 Task: Look for space in Netanya, Israel from 1st July, 2023 to 3rd July, 2023 for 1 adult in price range Rs.5000 to Rs.15000. Place can be private room with 1  bedroom having 1 bed and 1 bathroom. Property type can be house, flat, guest house, hotel. Amenities needed are: wifi, washing machine. Booking option can be shelf check-in. Required host language is English.
Action: Mouse moved to (448, 60)
Screenshot: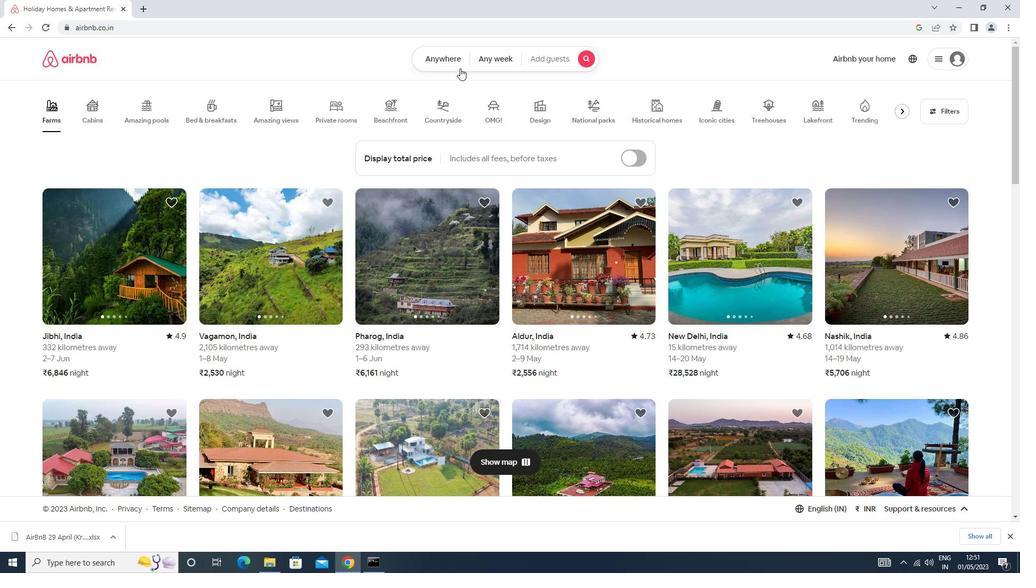 
Action: Mouse pressed left at (448, 60)
Screenshot: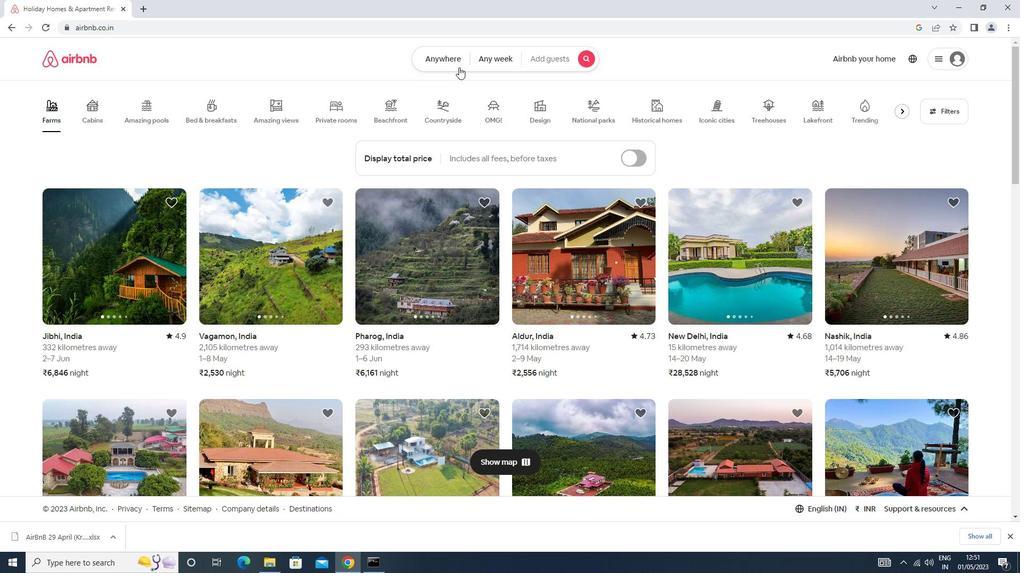 
Action: Mouse moved to (419, 92)
Screenshot: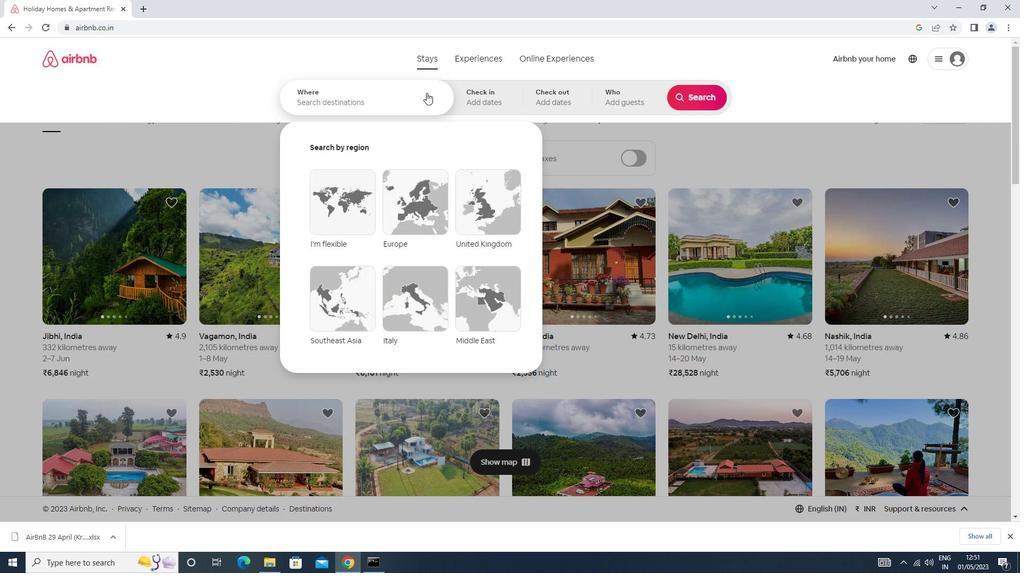 
Action: Mouse pressed left at (419, 92)
Screenshot: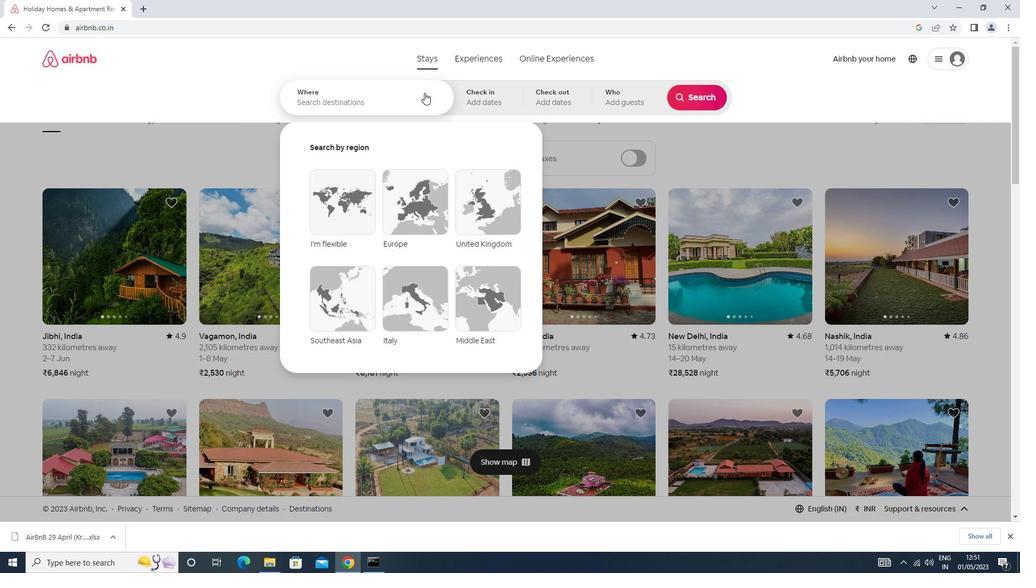 
Action: Key pressed n<Key.caps_lock>etany<Key.down><Key.enter>
Screenshot: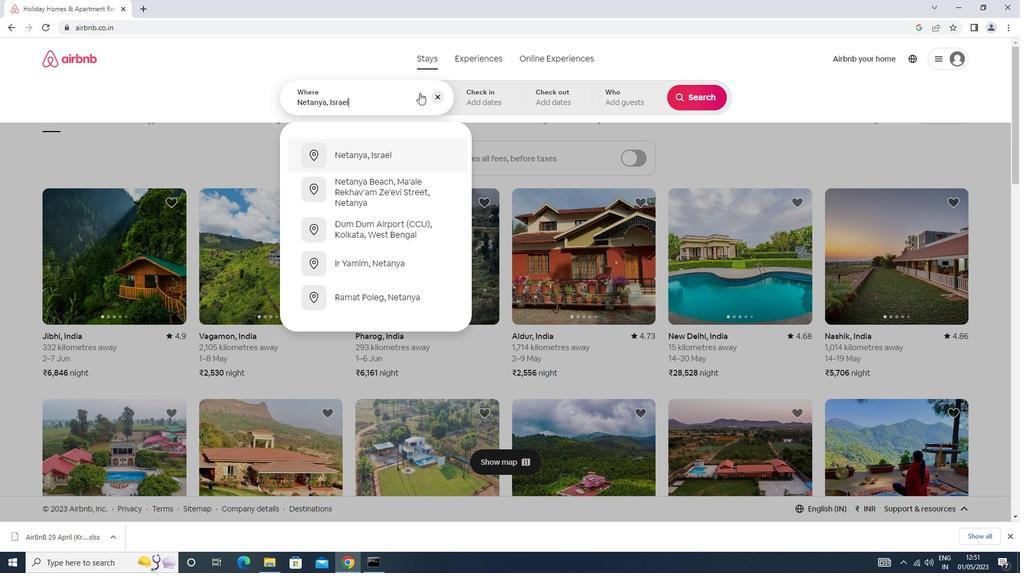 
Action: Mouse scrolled (419, 93) with delta (0, 0)
Screenshot: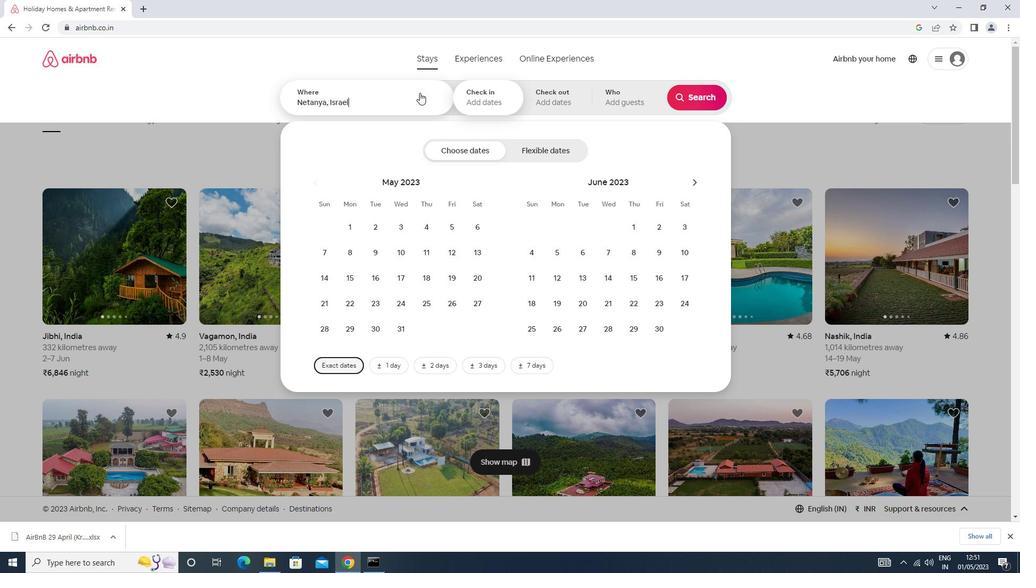 
Action: Mouse moved to (695, 178)
Screenshot: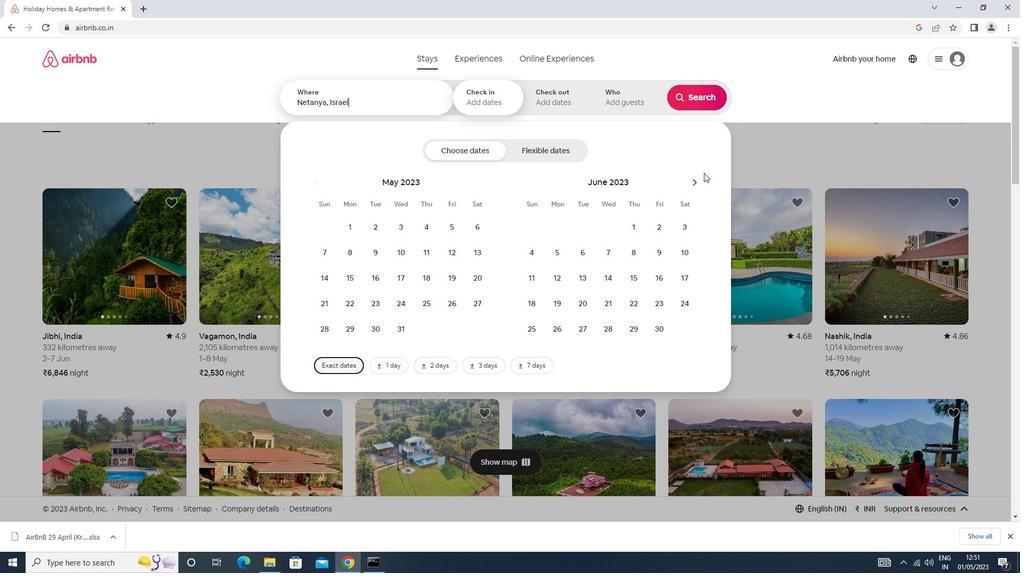 
Action: Mouse pressed left at (695, 178)
Screenshot: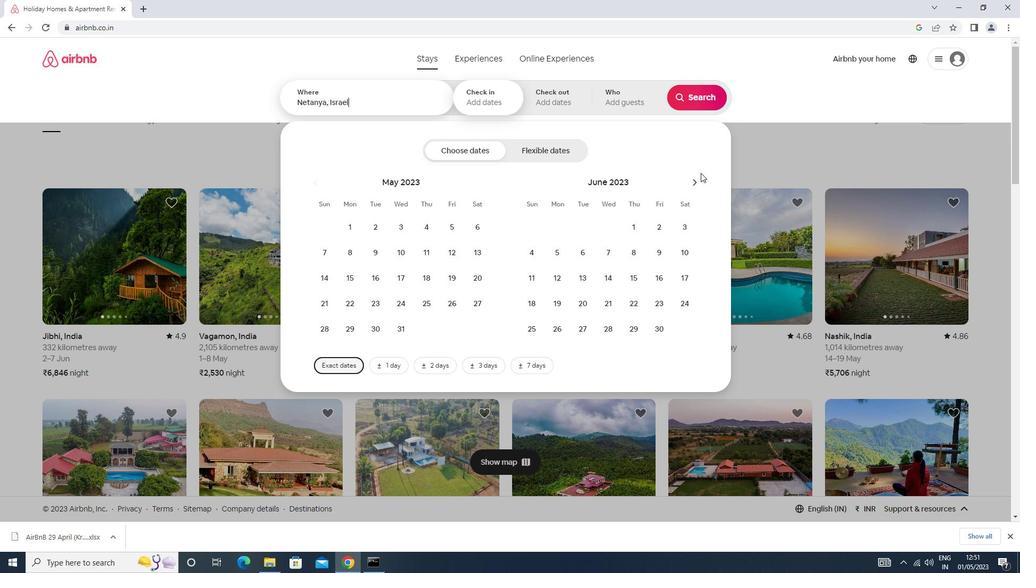 
Action: Mouse moved to (690, 222)
Screenshot: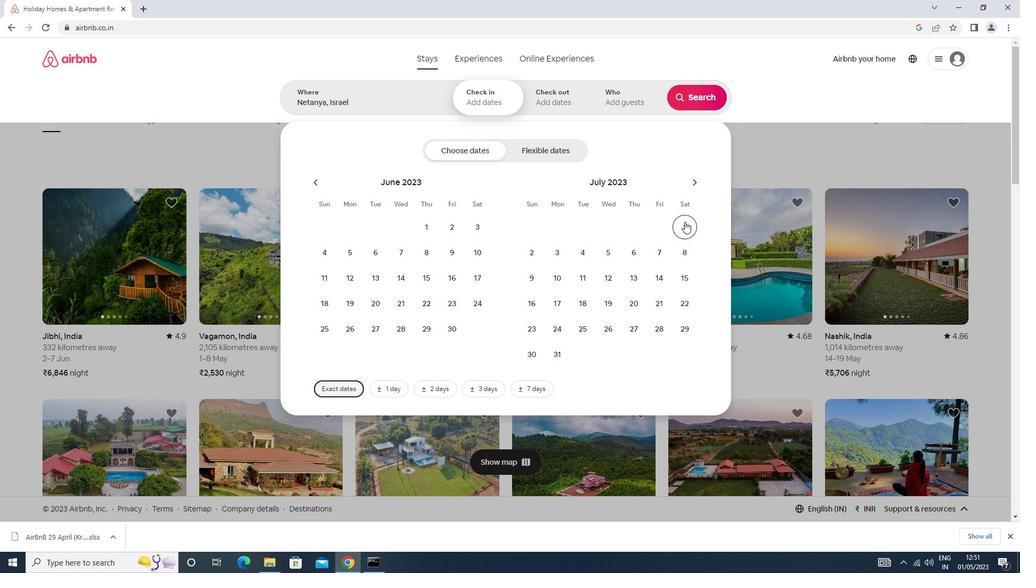
Action: Mouse pressed left at (690, 222)
Screenshot: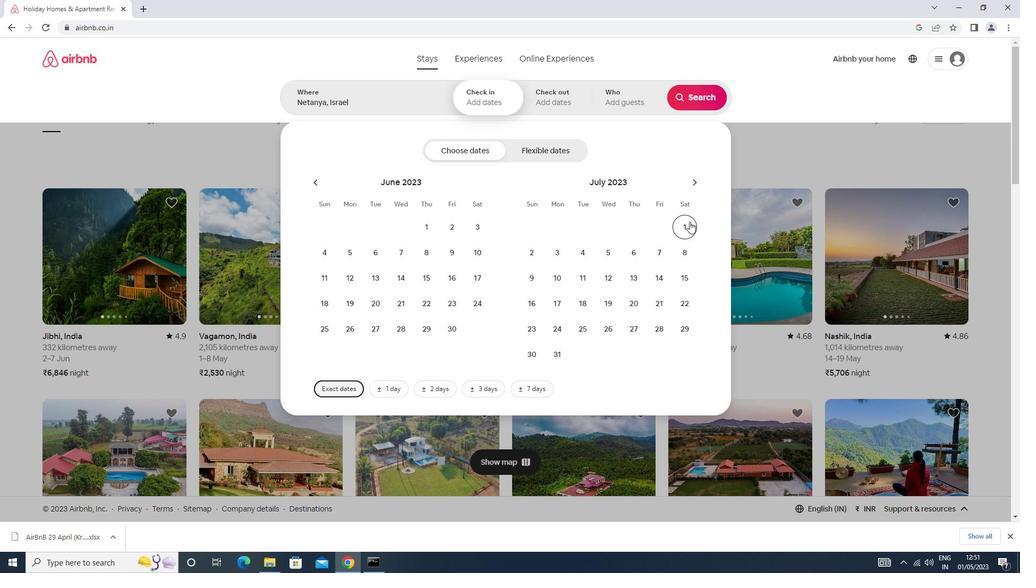 
Action: Mouse moved to (546, 252)
Screenshot: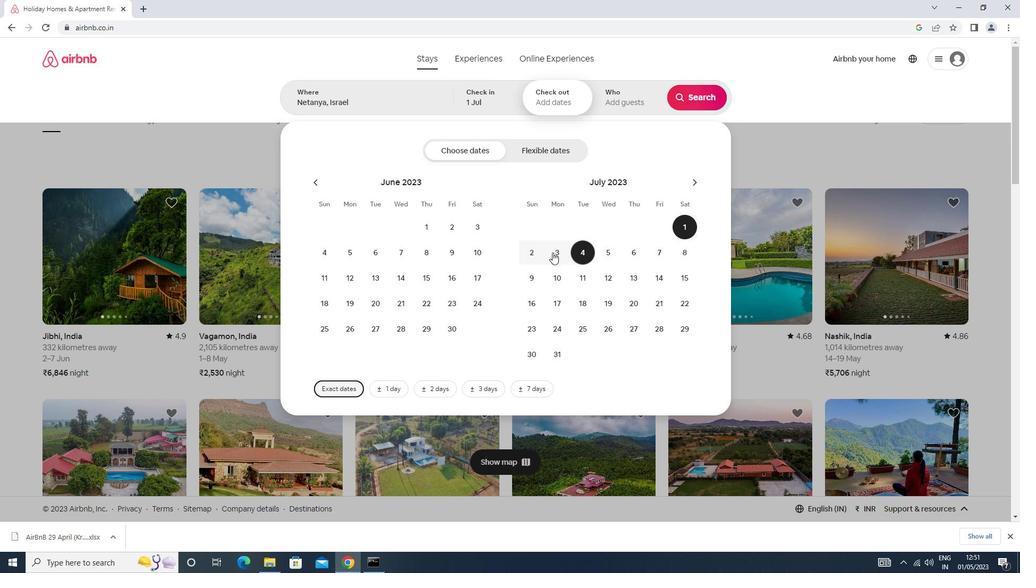 
Action: Mouse pressed left at (546, 252)
Screenshot: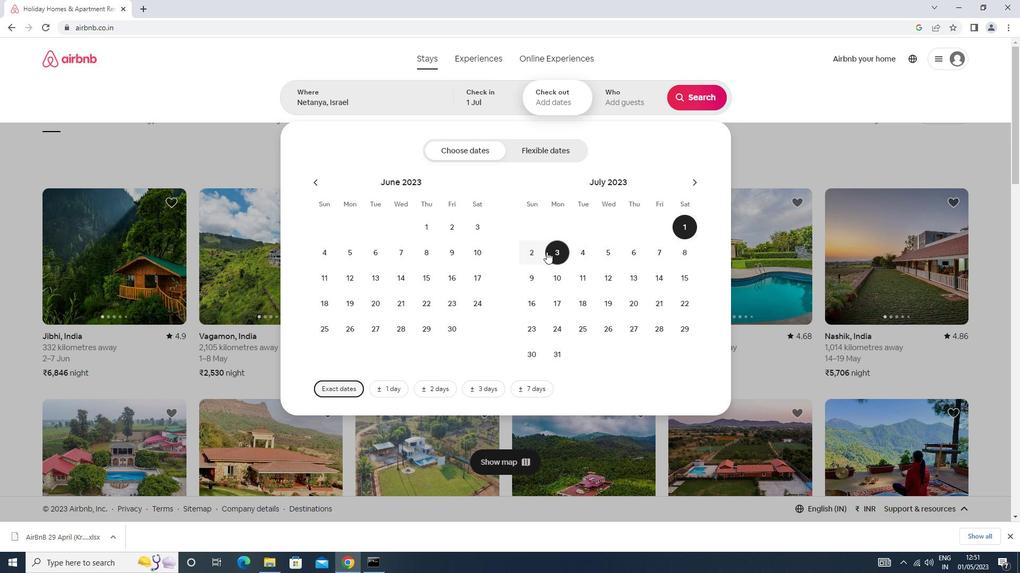 
Action: Mouse moved to (618, 98)
Screenshot: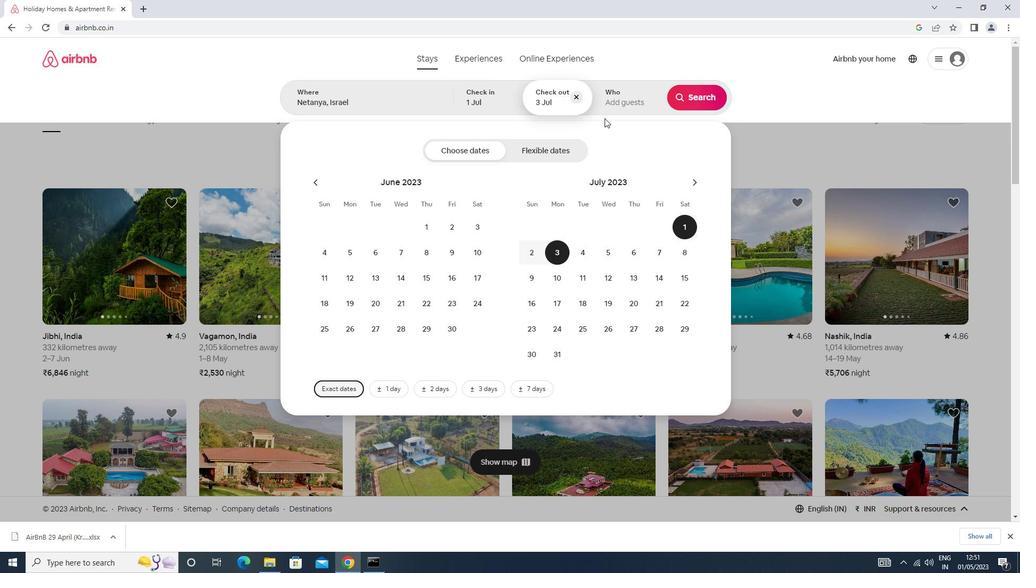 
Action: Mouse pressed left at (618, 98)
Screenshot: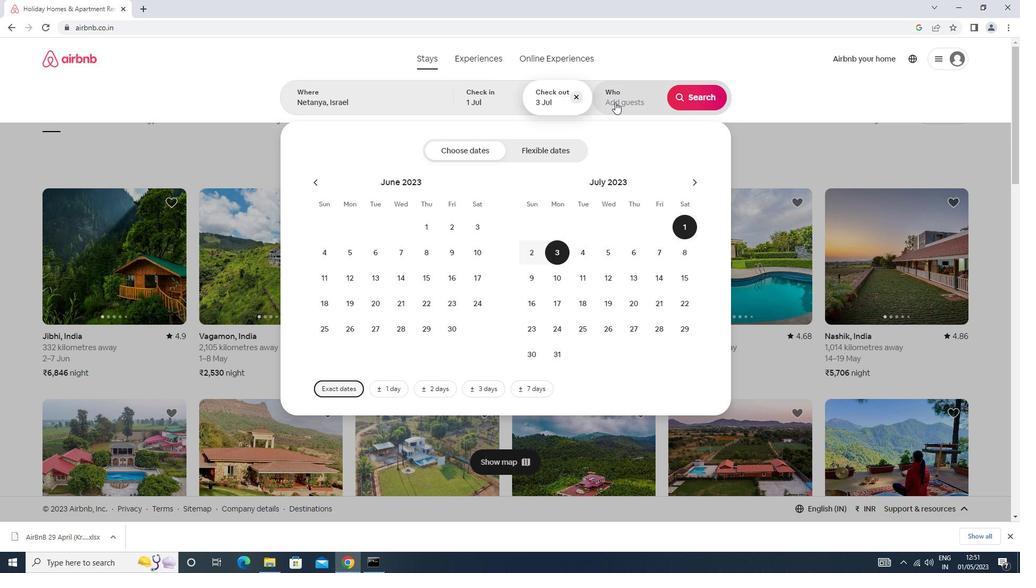 
Action: Mouse moved to (696, 154)
Screenshot: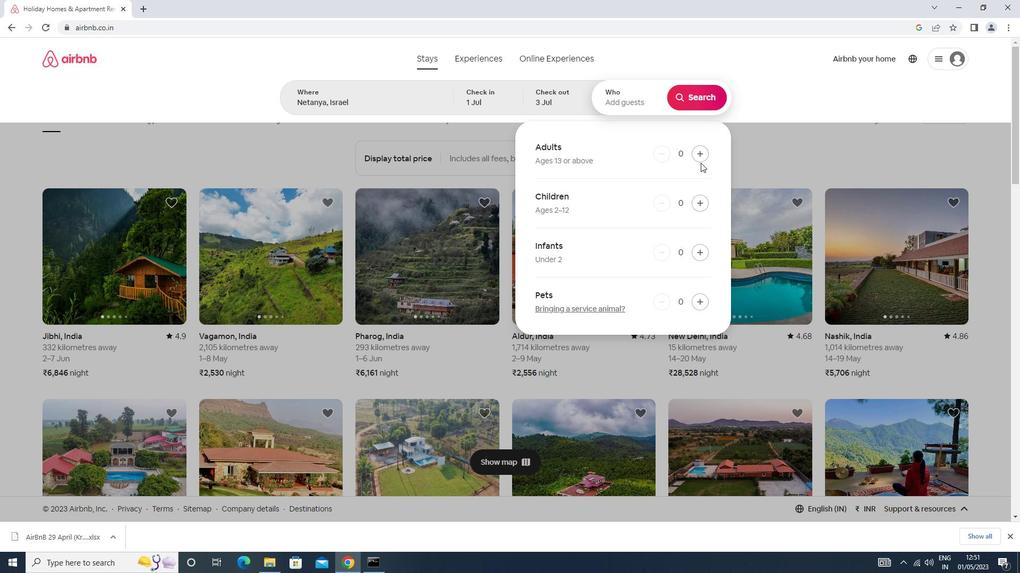 
Action: Mouse pressed left at (696, 154)
Screenshot: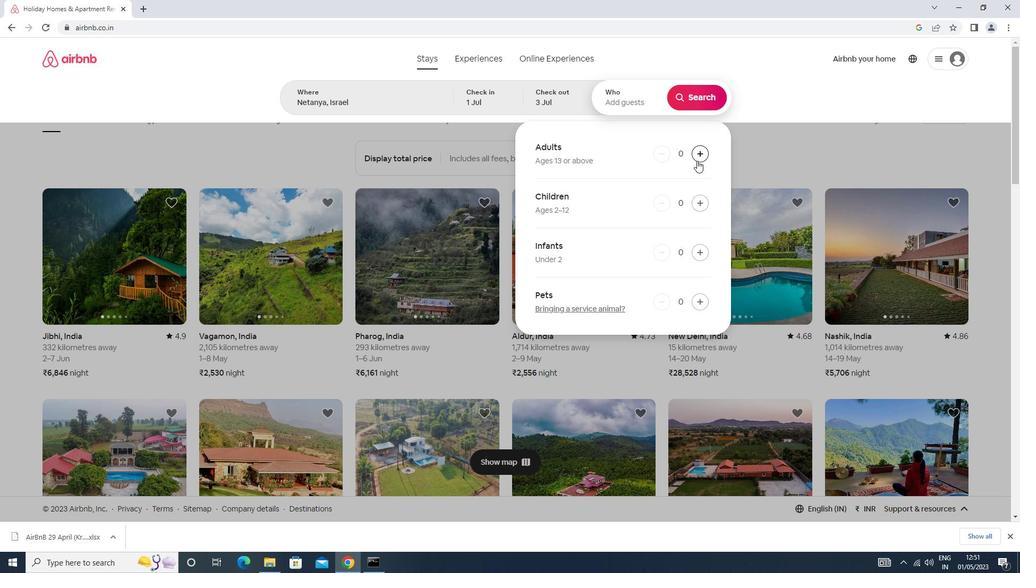 
Action: Mouse moved to (689, 100)
Screenshot: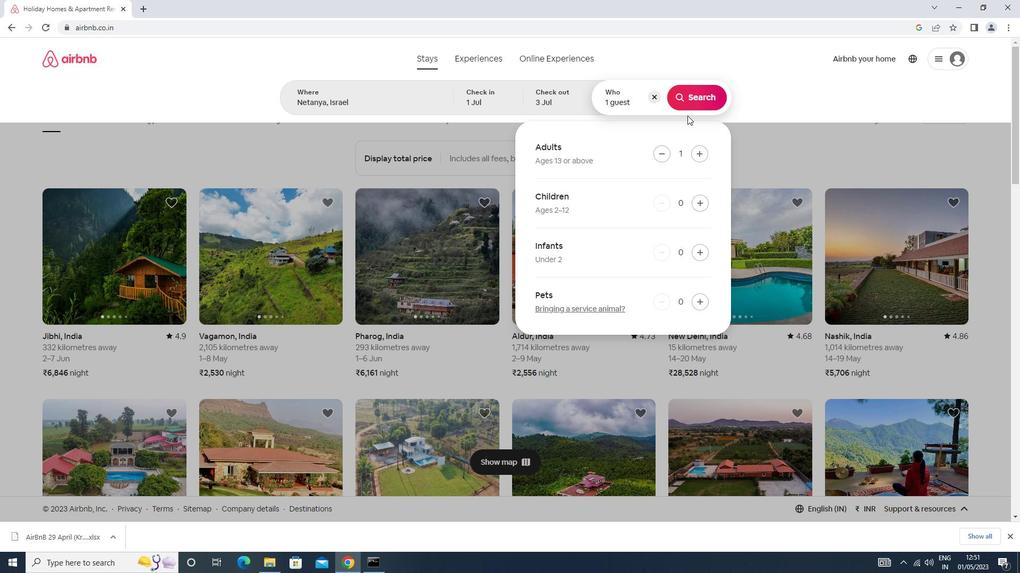
Action: Mouse pressed left at (689, 100)
Screenshot: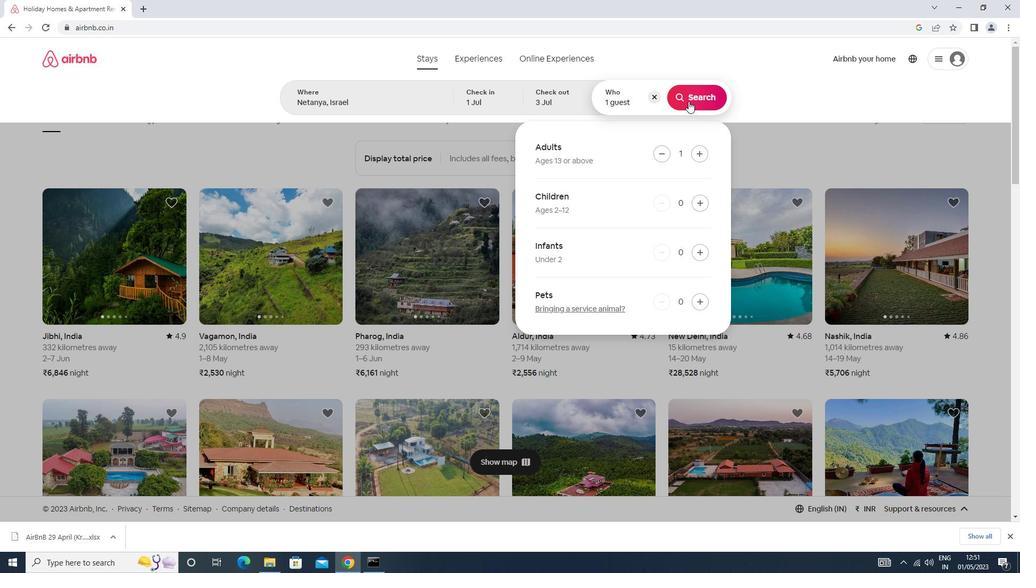 
Action: Mouse moved to (973, 98)
Screenshot: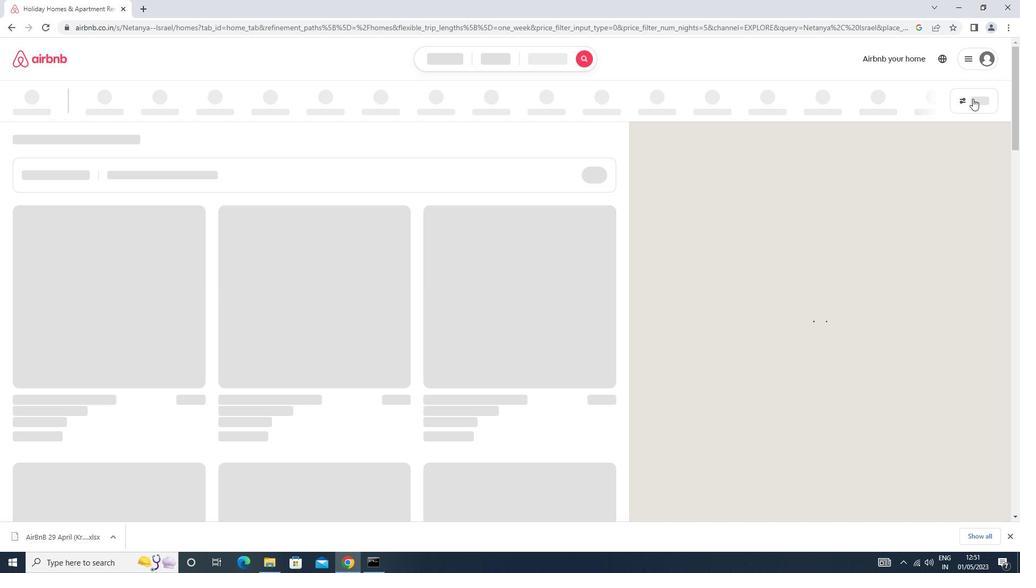 
Action: Mouse pressed left at (973, 98)
Screenshot: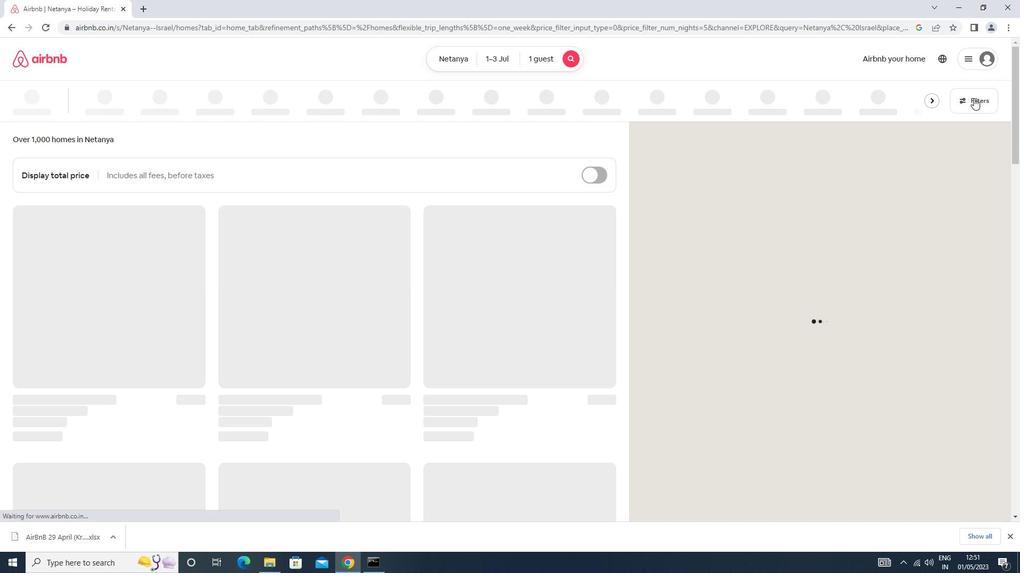 
Action: Mouse moved to (408, 232)
Screenshot: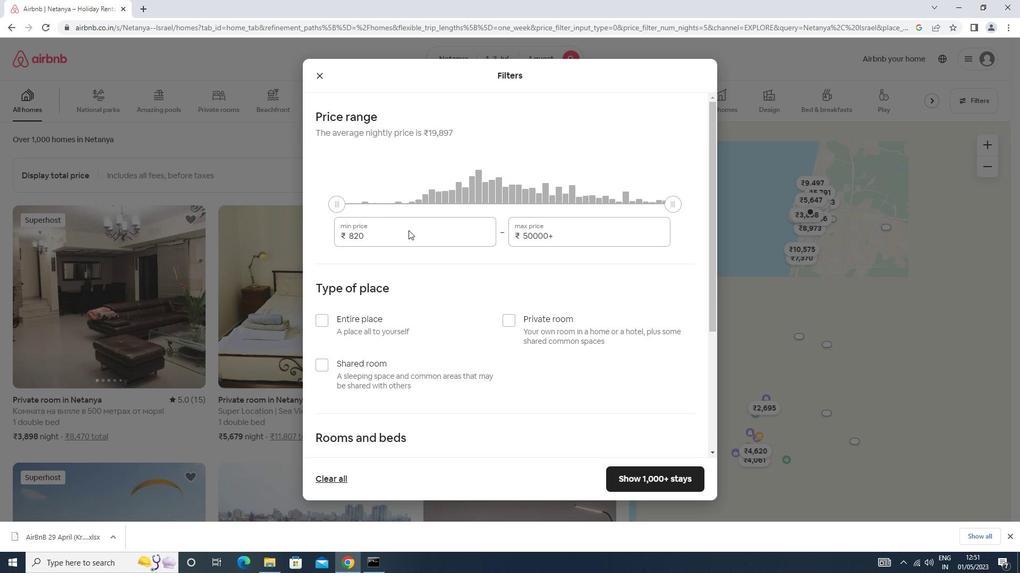 
Action: Mouse pressed left at (408, 232)
Screenshot: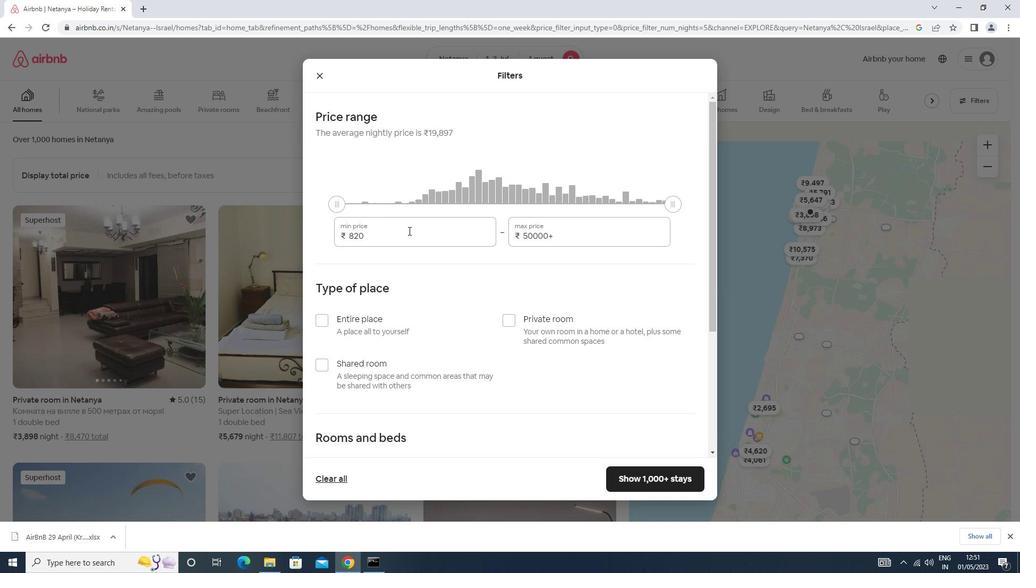 
Action: Mouse moved to (414, 226)
Screenshot: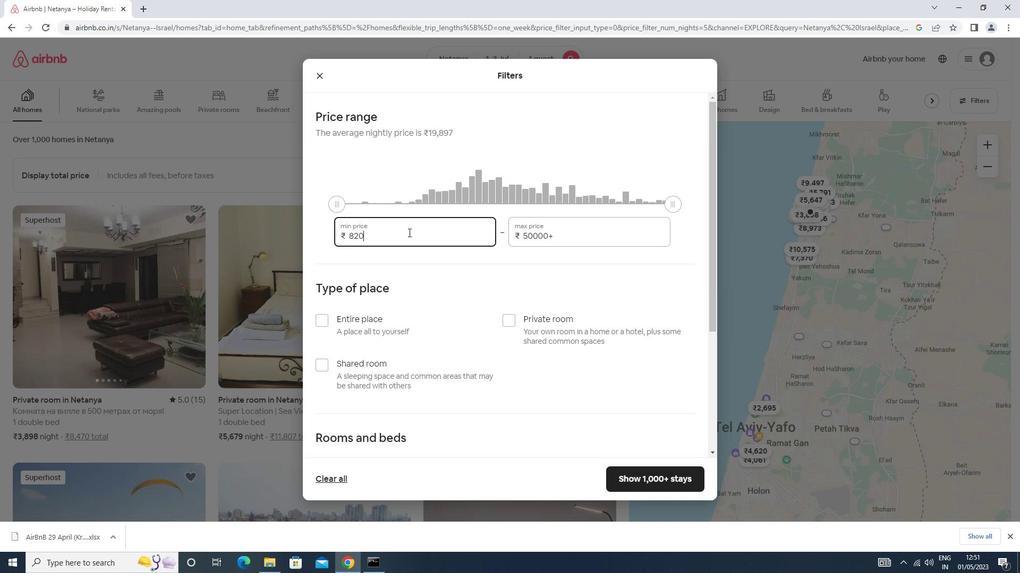 
Action: Key pressed <Key.backspace><Key.backspace><Key.backspace><Key.backspace><Key.backspace>5000<Key.tab>15000
Screenshot: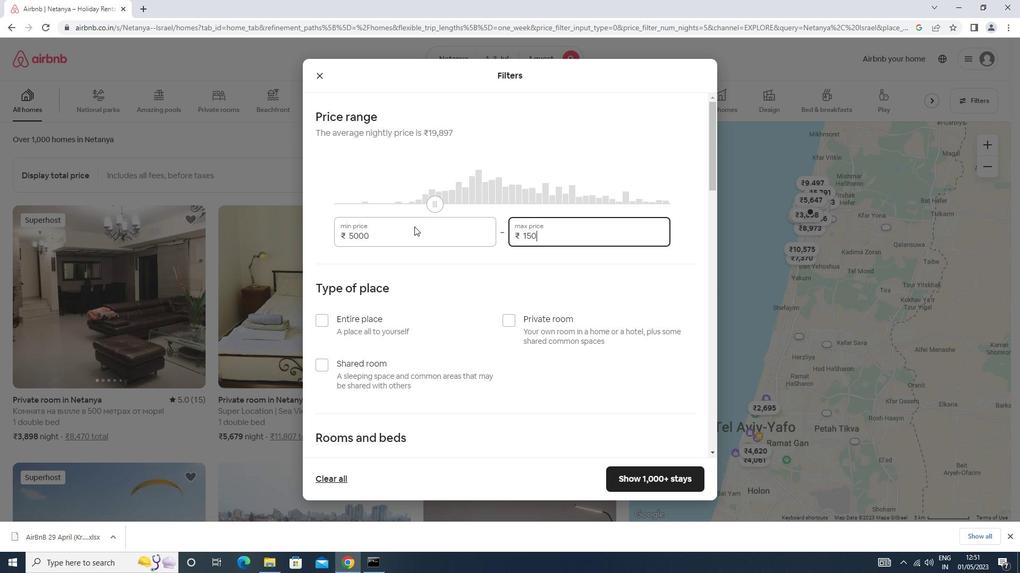 
Action: Mouse scrolled (414, 226) with delta (0, 0)
Screenshot: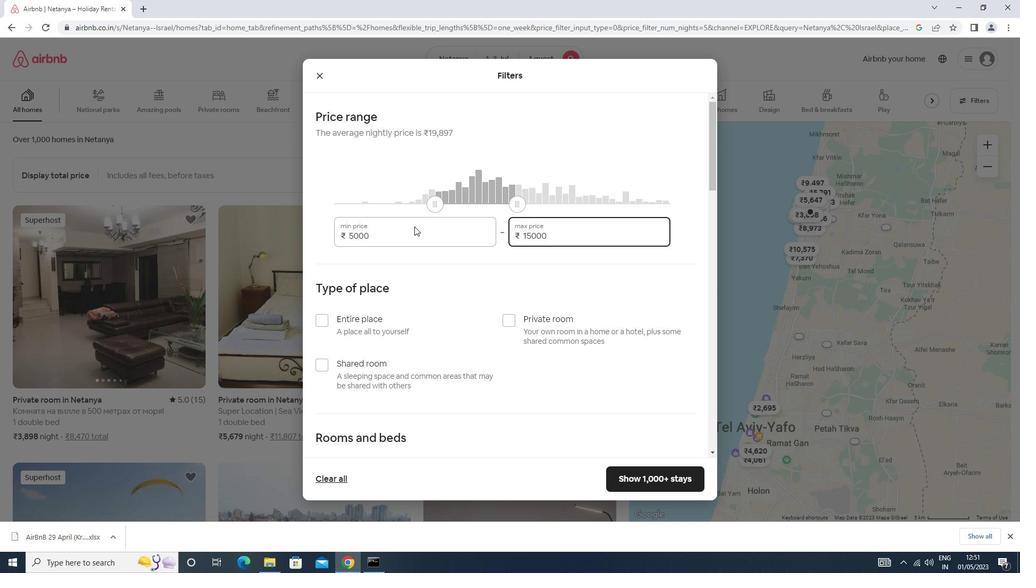 
Action: Mouse moved to (514, 264)
Screenshot: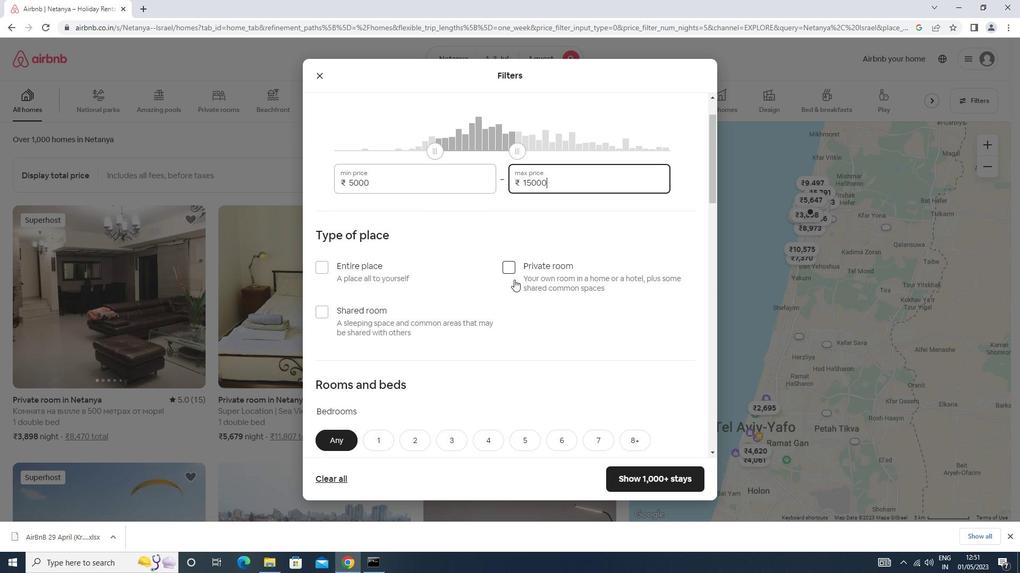 
Action: Mouse pressed left at (514, 264)
Screenshot: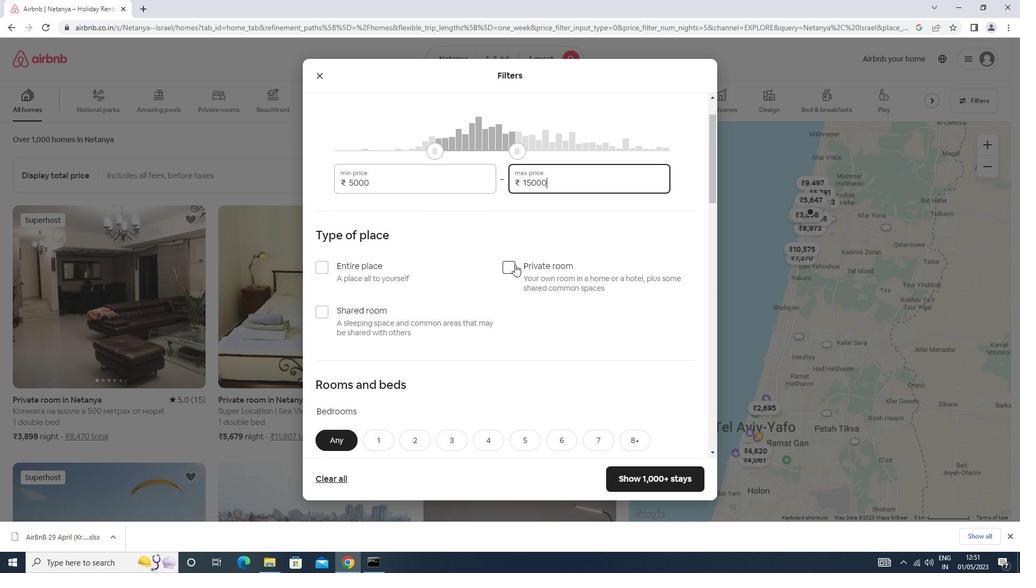 
Action: Mouse scrolled (514, 263) with delta (0, 0)
Screenshot: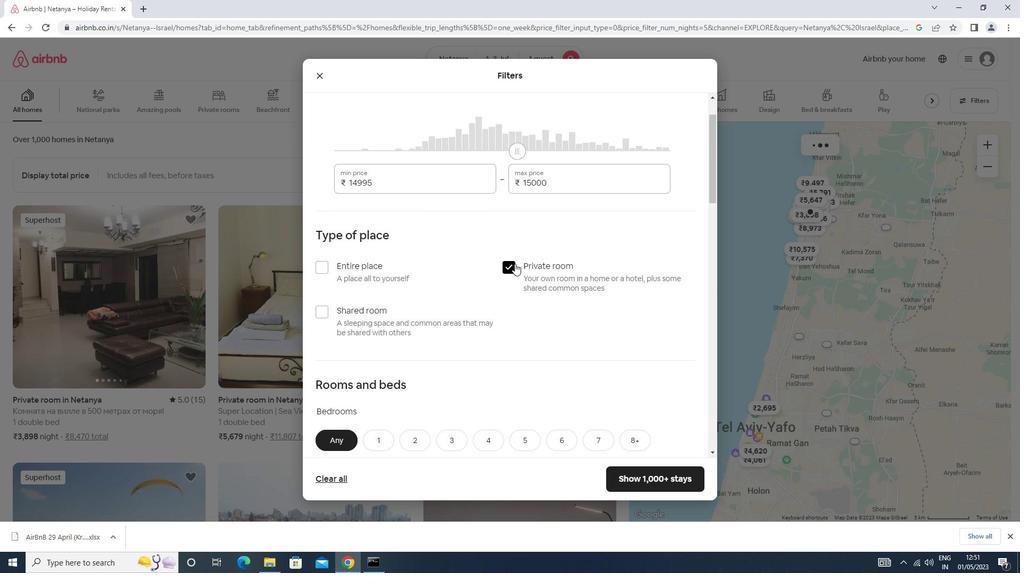 
Action: Mouse scrolled (514, 263) with delta (0, 0)
Screenshot: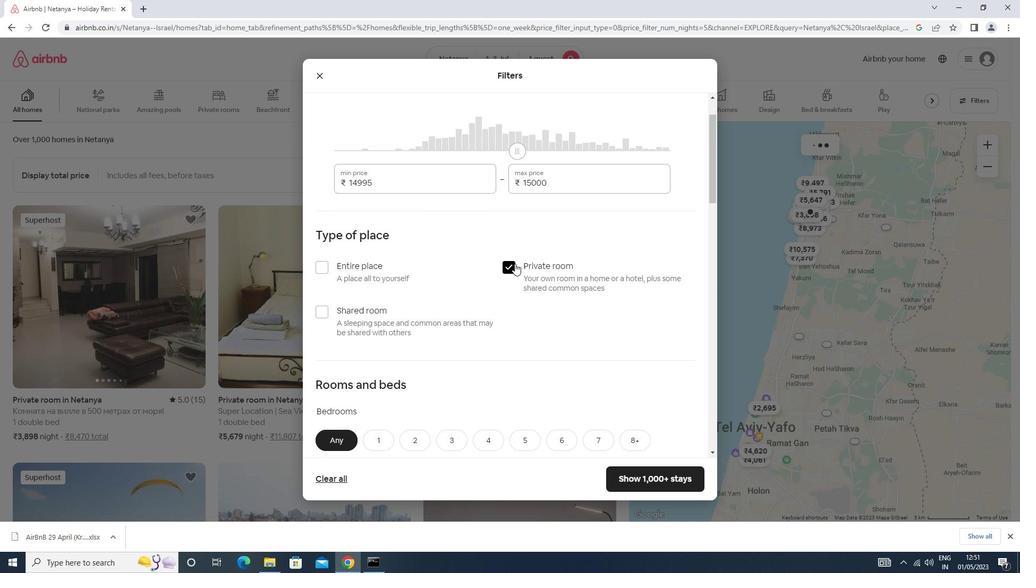 
Action: Mouse scrolled (514, 263) with delta (0, 0)
Screenshot: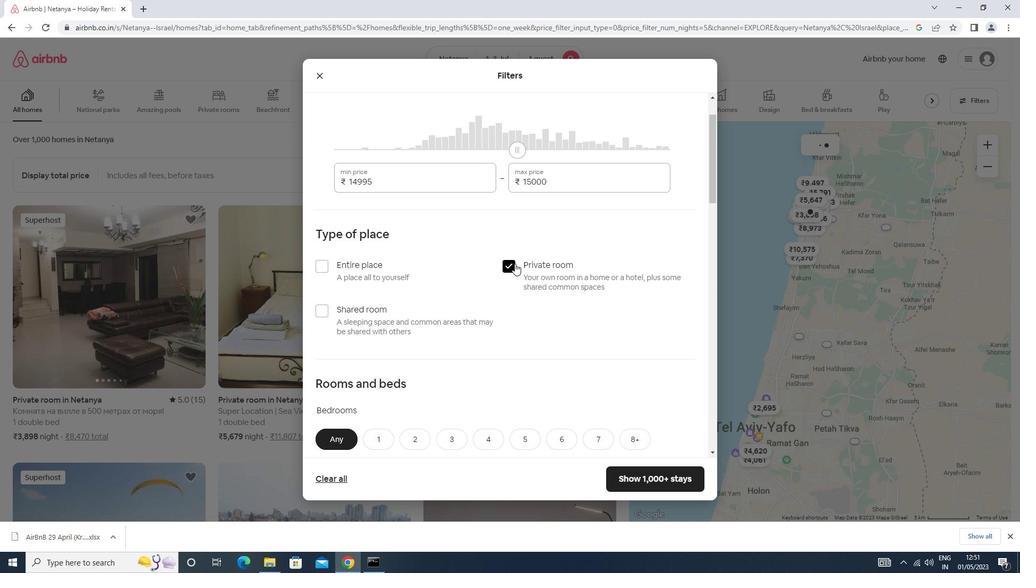 
Action: Mouse moved to (384, 278)
Screenshot: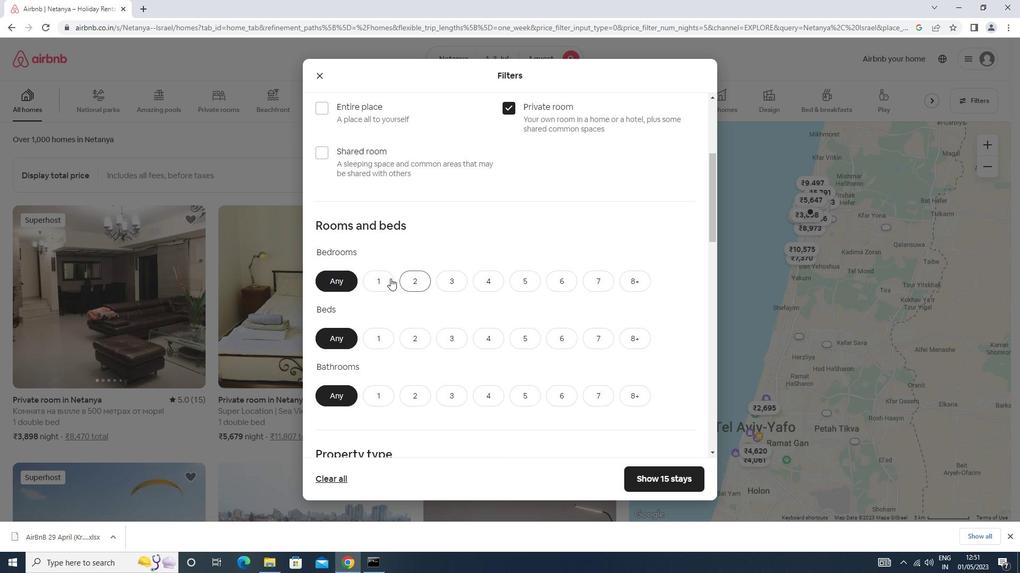 
Action: Mouse pressed left at (384, 278)
Screenshot: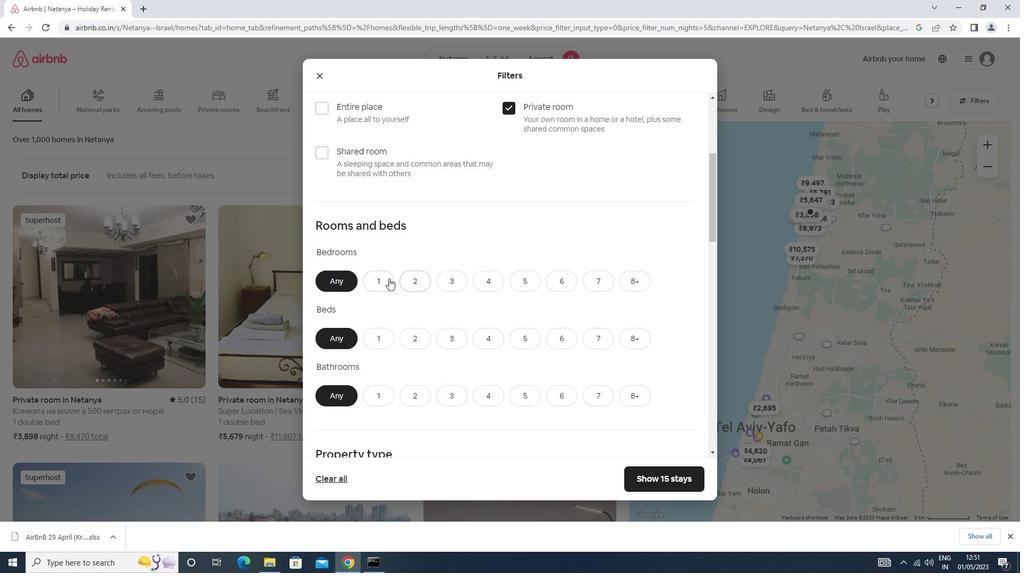 
Action: Mouse moved to (376, 339)
Screenshot: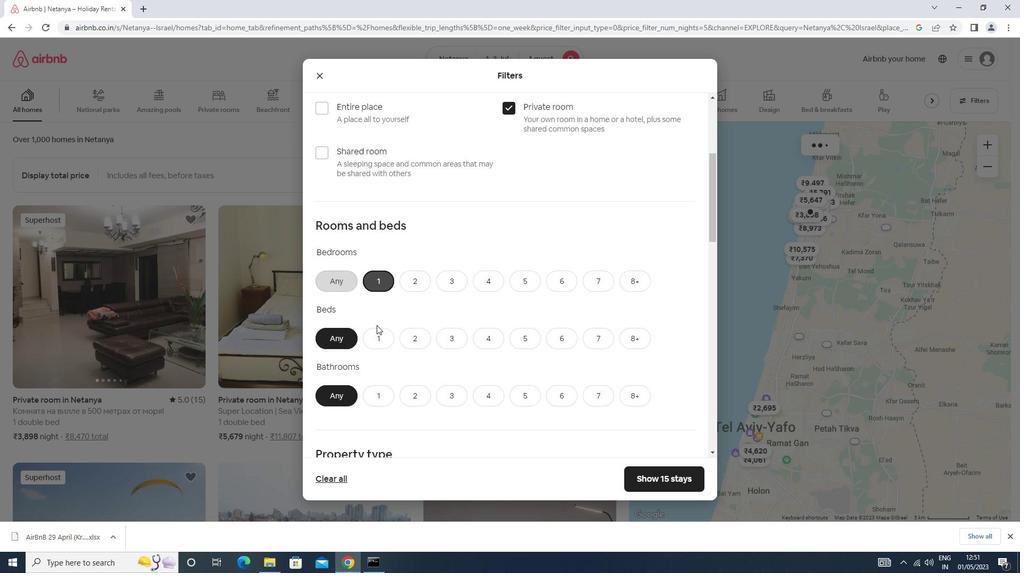 
Action: Mouse pressed left at (376, 339)
Screenshot: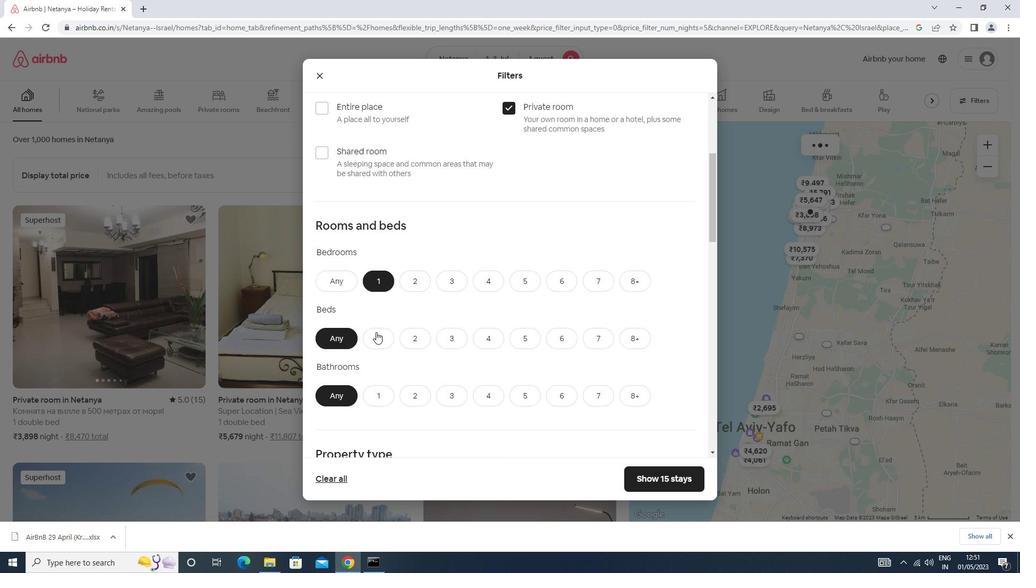 
Action: Mouse moved to (374, 394)
Screenshot: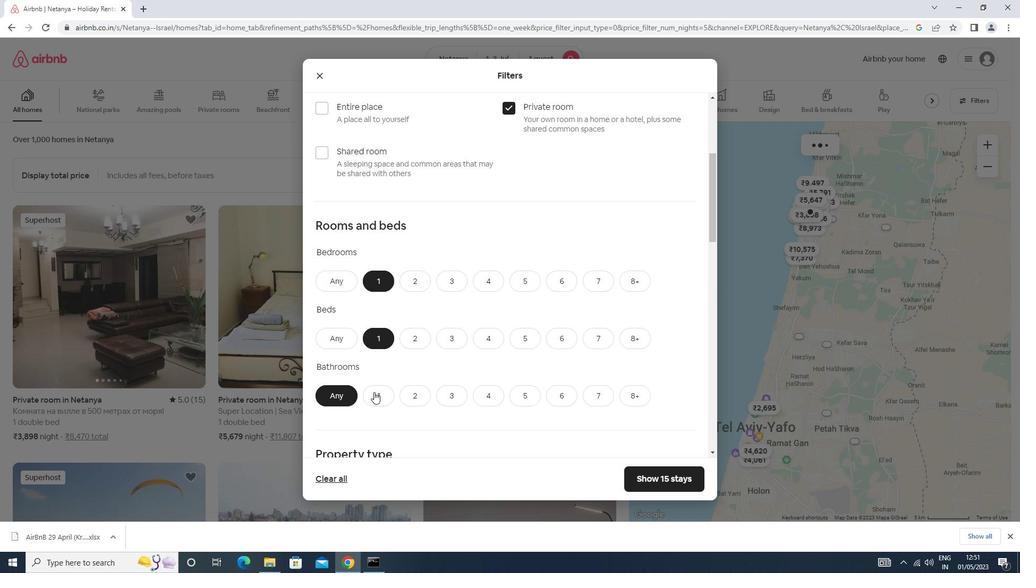 
Action: Mouse pressed left at (374, 394)
Screenshot: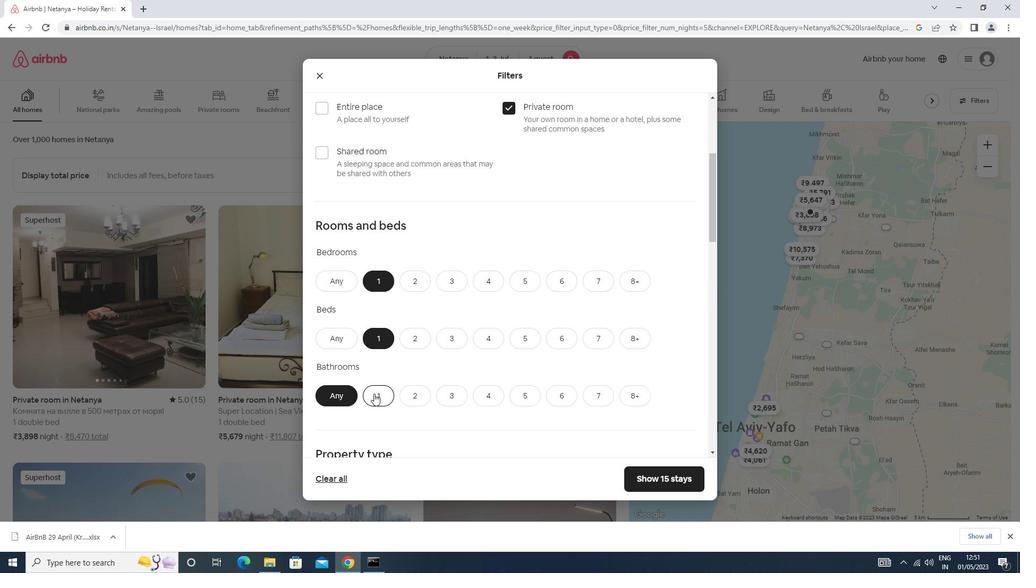 
Action: Mouse moved to (375, 390)
Screenshot: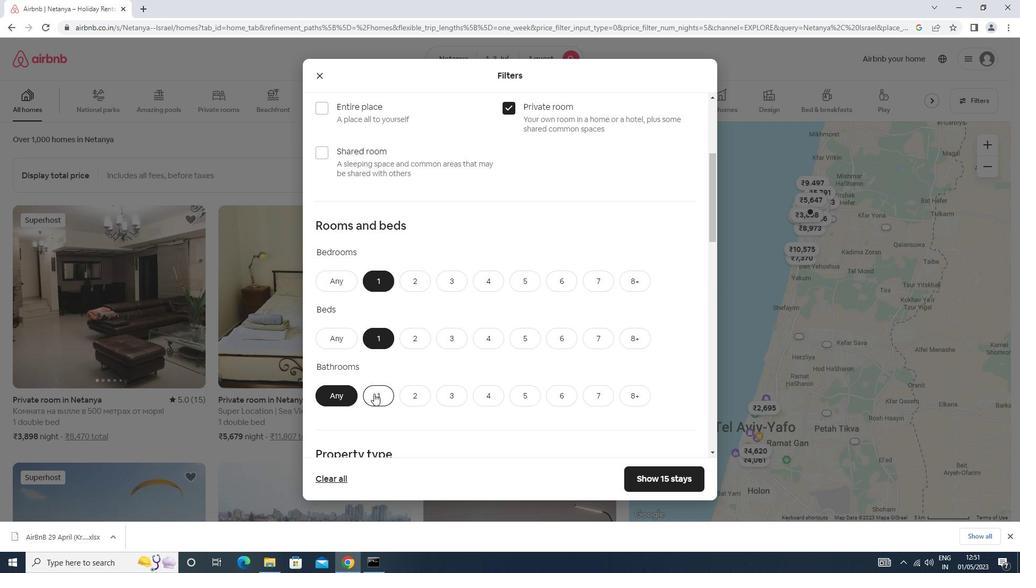 
Action: Mouse scrolled (375, 390) with delta (0, 0)
Screenshot: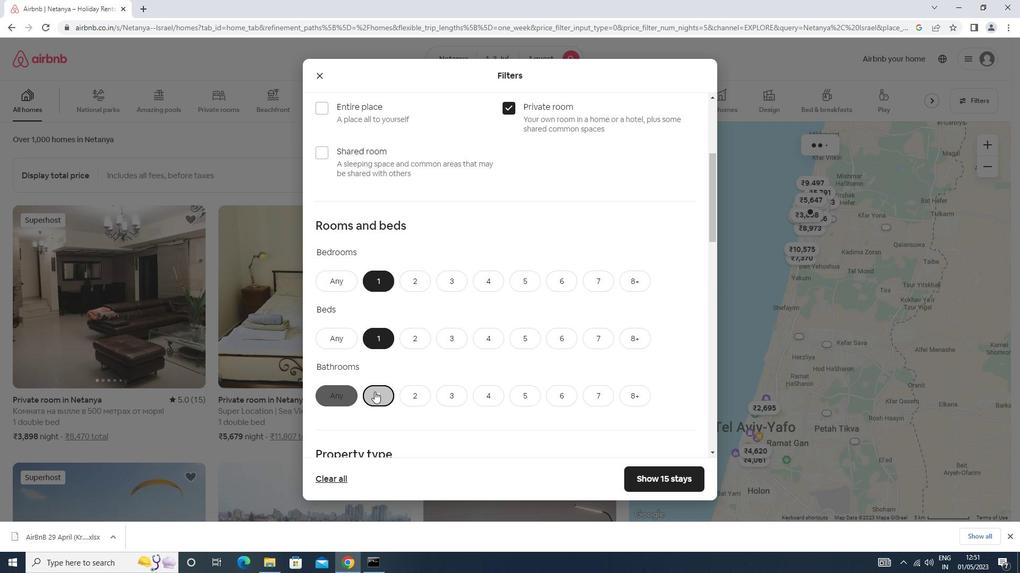 
Action: Mouse scrolled (375, 390) with delta (0, 0)
Screenshot: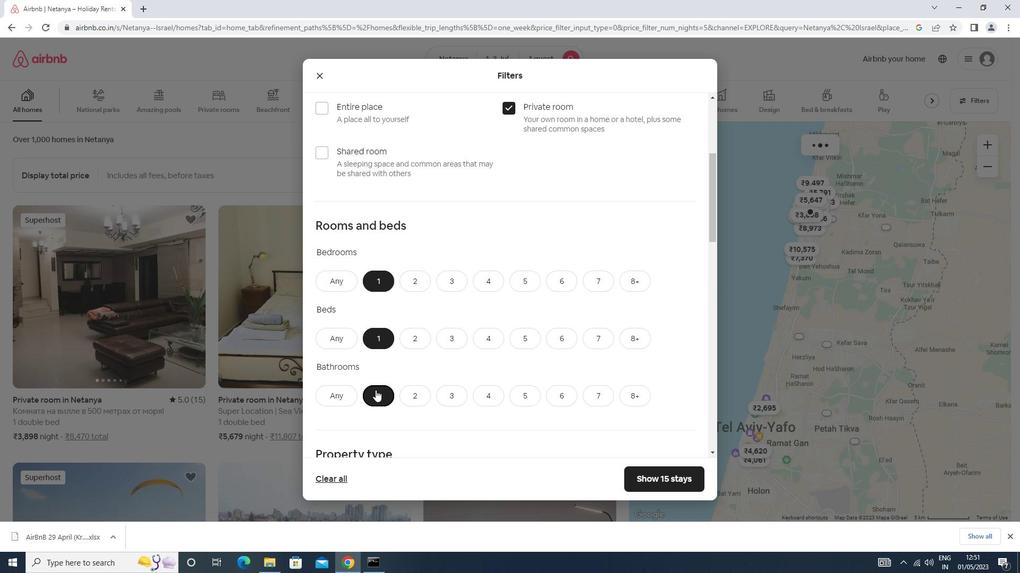 
Action: Mouse scrolled (375, 390) with delta (0, 0)
Screenshot: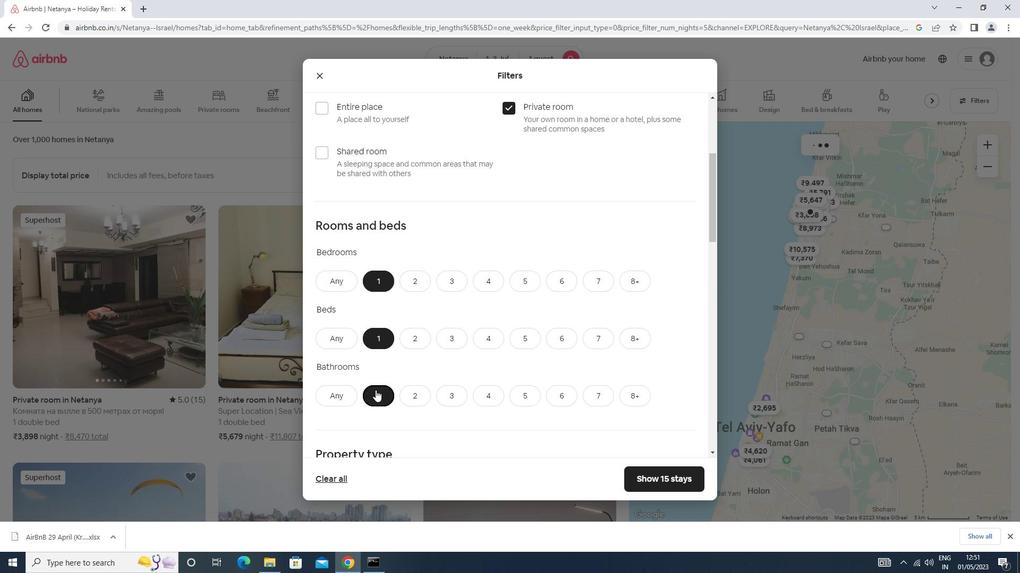 
Action: Mouse scrolled (375, 390) with delta (0, 0)
Screenshot: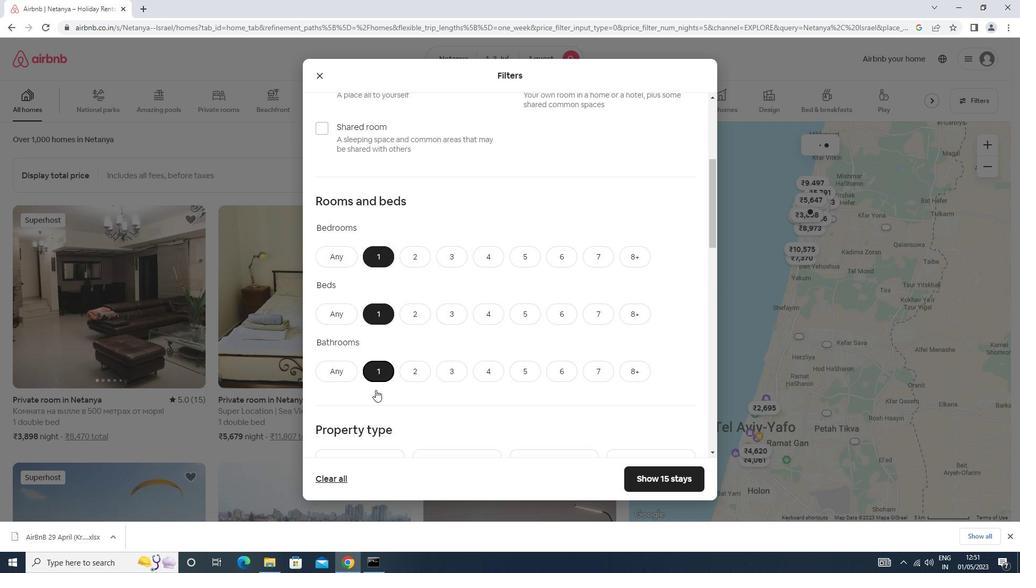 
Action: Mouse moved to (387, 306)
Screenshot: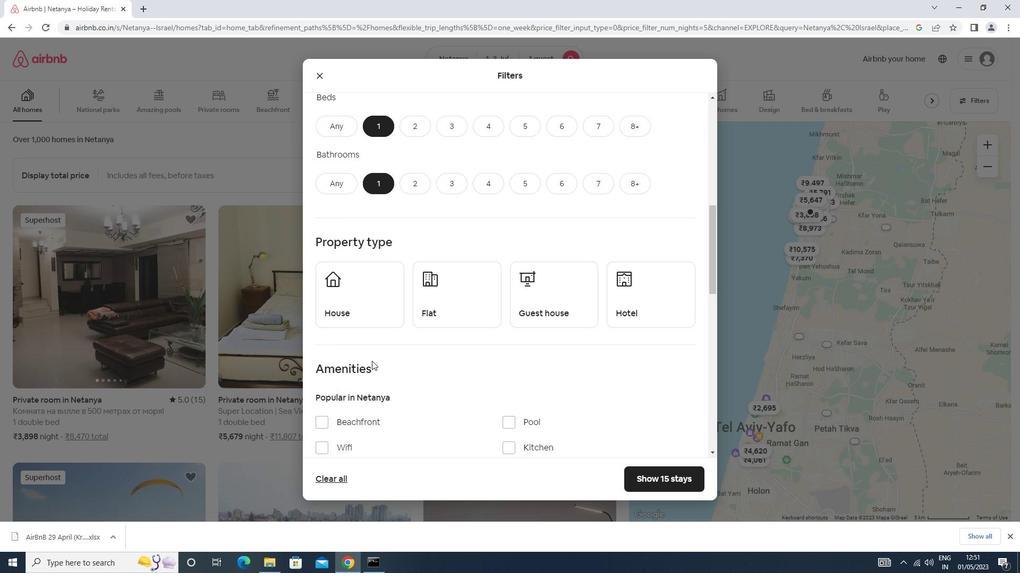 
Action: Mouse pressed left at (387, 306)
Screenshot: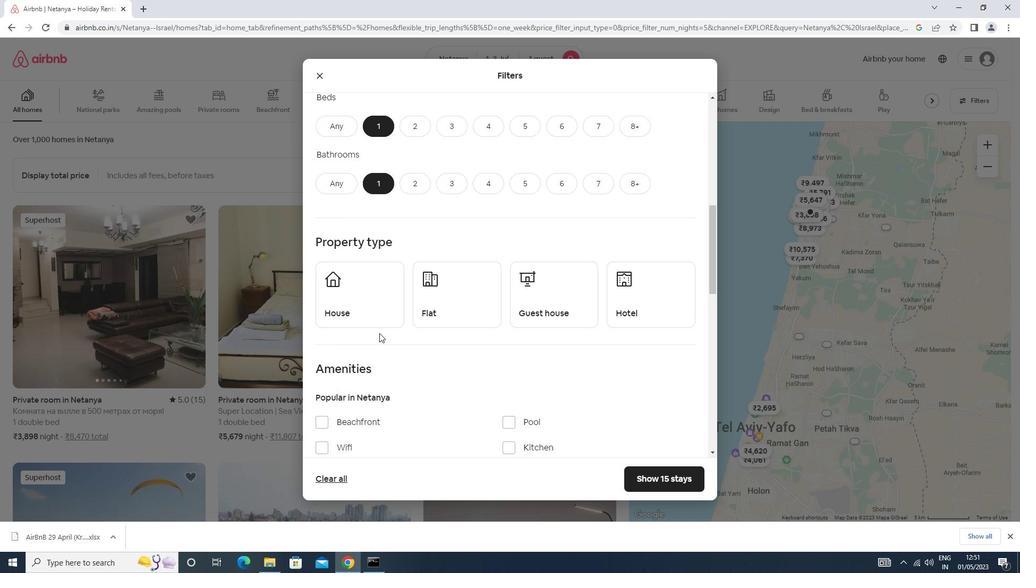 
Action: Mouse moved to (453, 293)
Screenshot: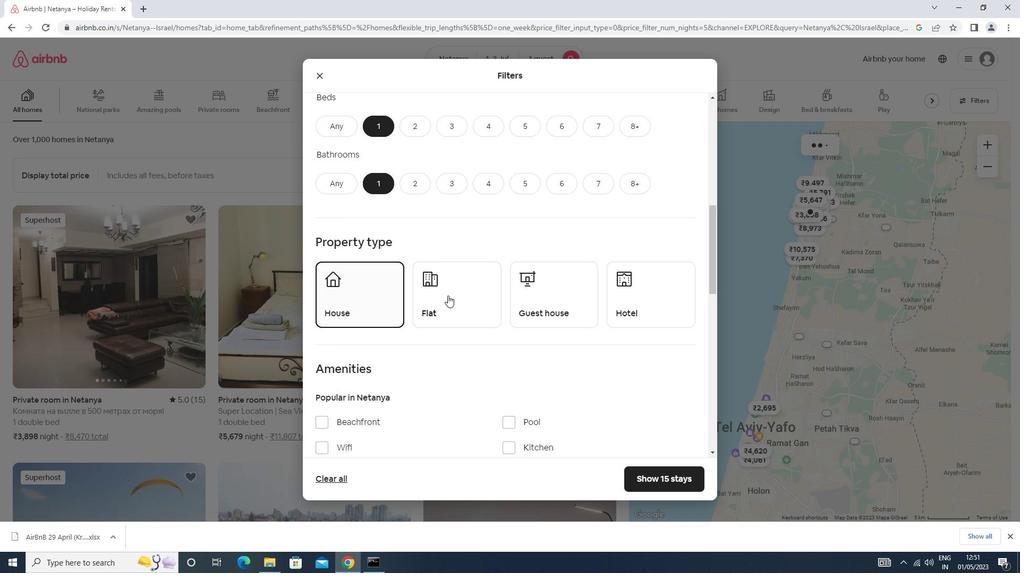 
Action: Mouse pressed left at (453, 293)
Screenshot: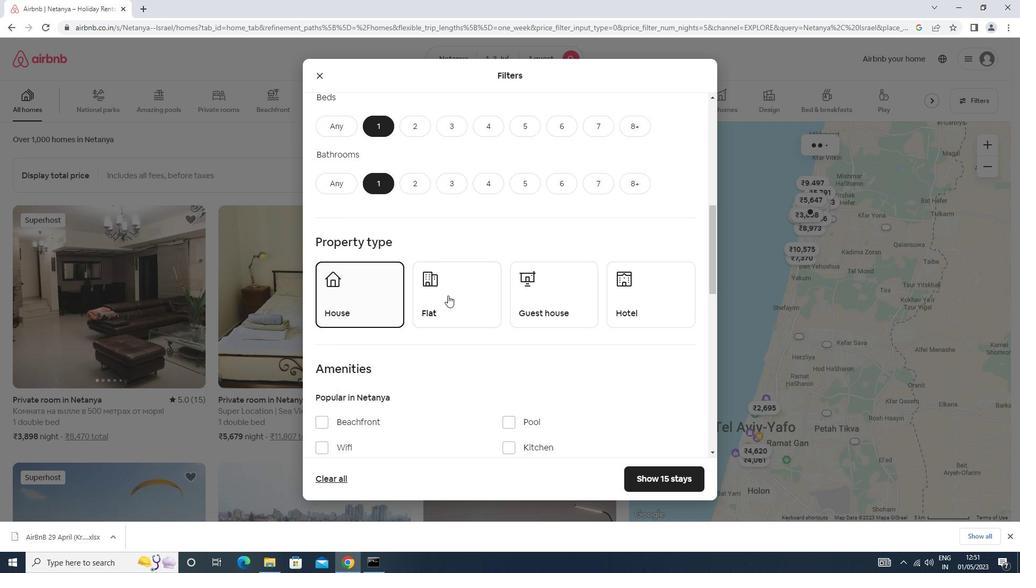 
Action: Mouse moved to (572, 295)
Screenshot: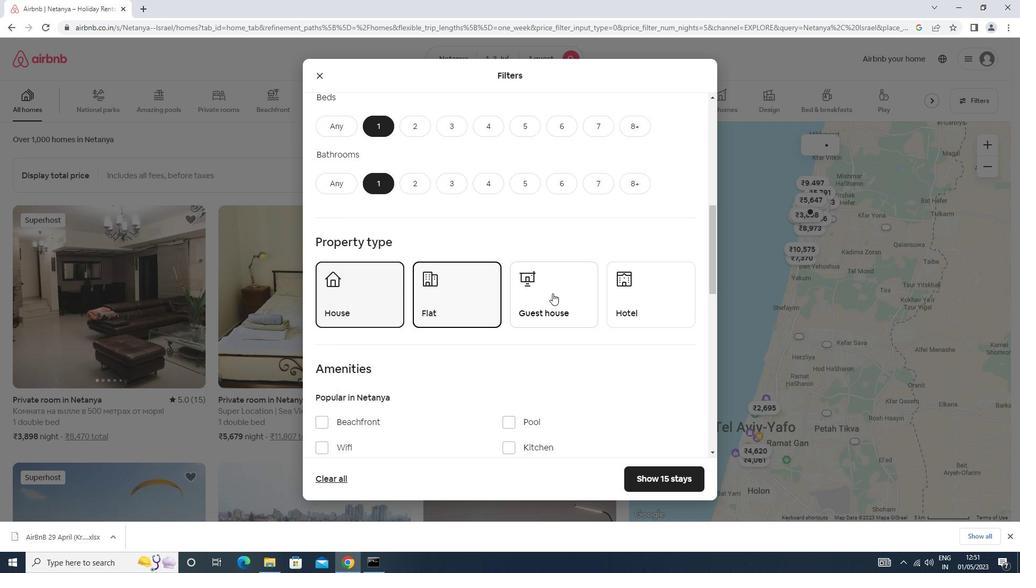 
Action: Mouse pressed left at (572, 295)
Screenshot: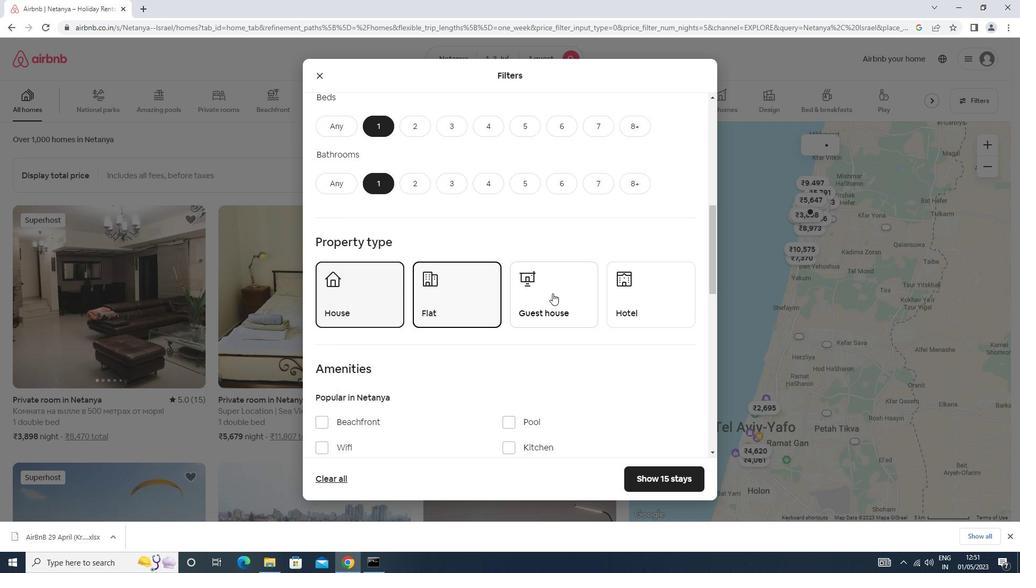 
Action: Mouse moved to (668, 283)
Screenshot: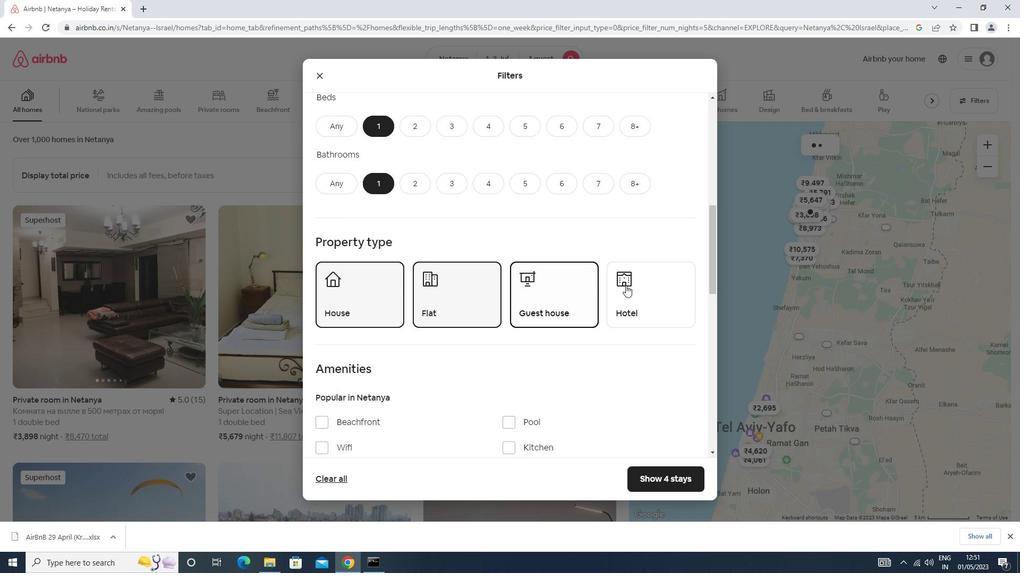 
Action: Mouse pressed left at (668, 283)
Screenshot: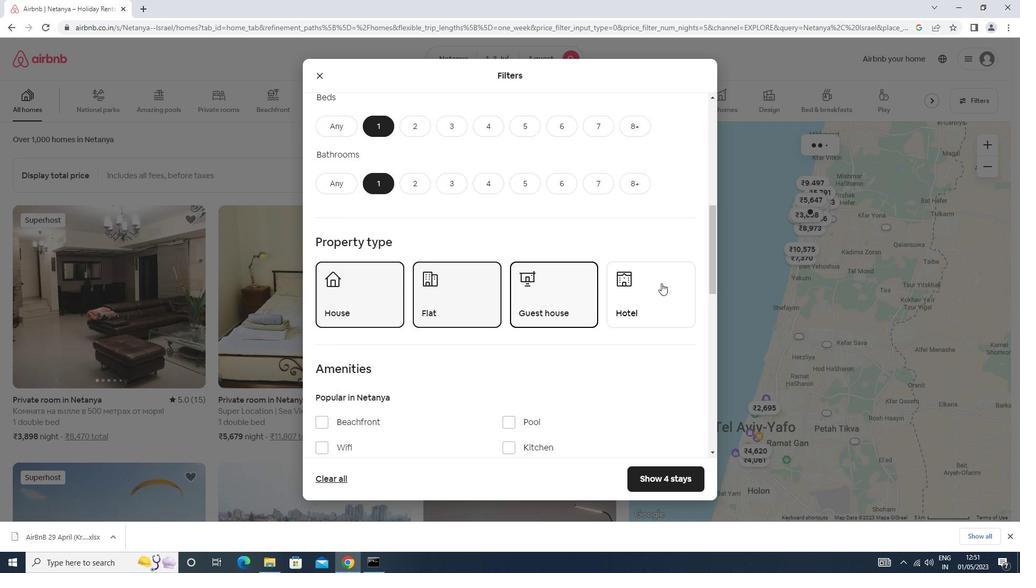 
Action: Mouse moved to (654, 287)
Screenshot: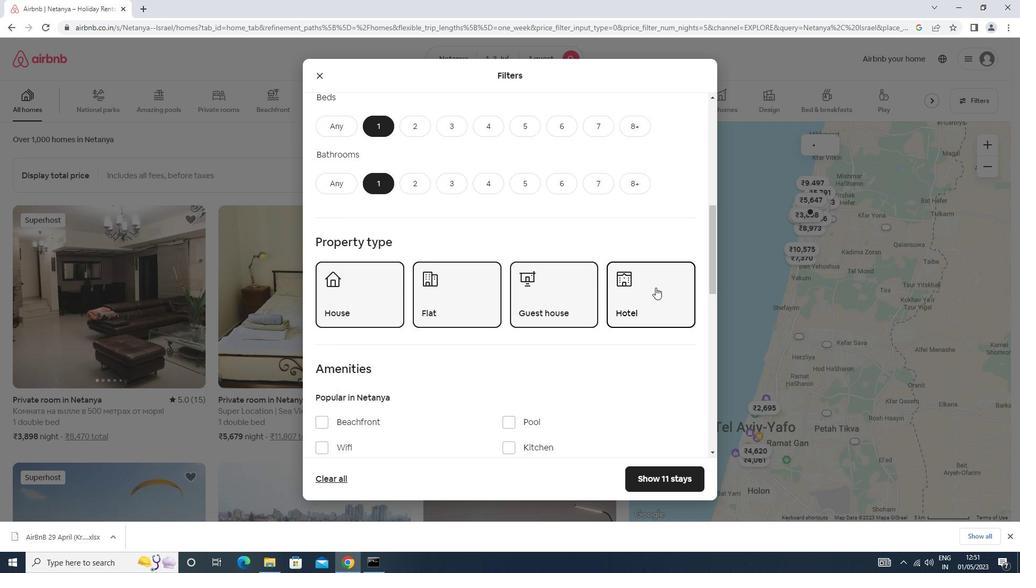 
Action: Mouse scrolled (654, 287) with delta (0, 0)
Screenshot: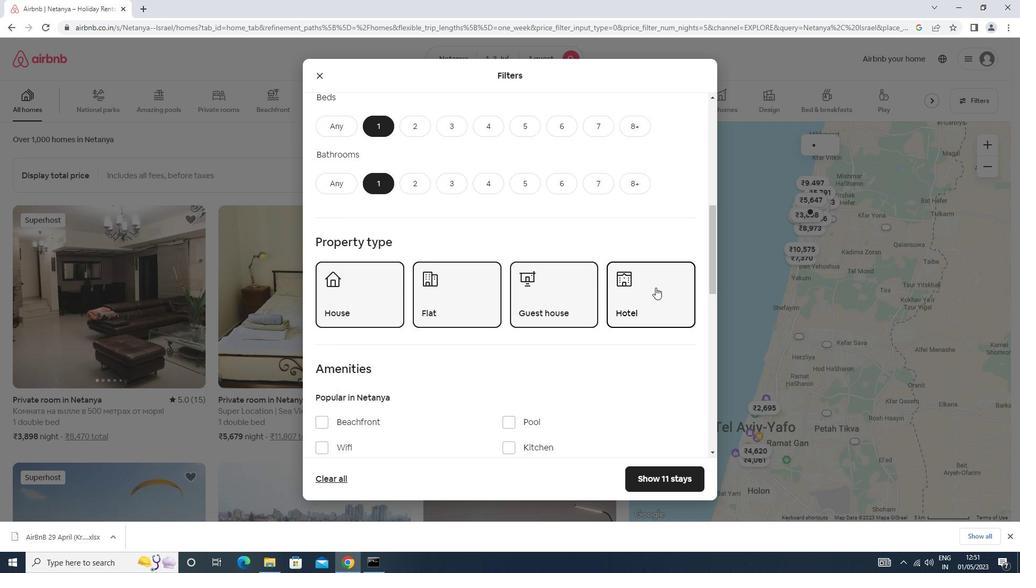 
Action: Mouse moved to (654, 288)
Screenshot: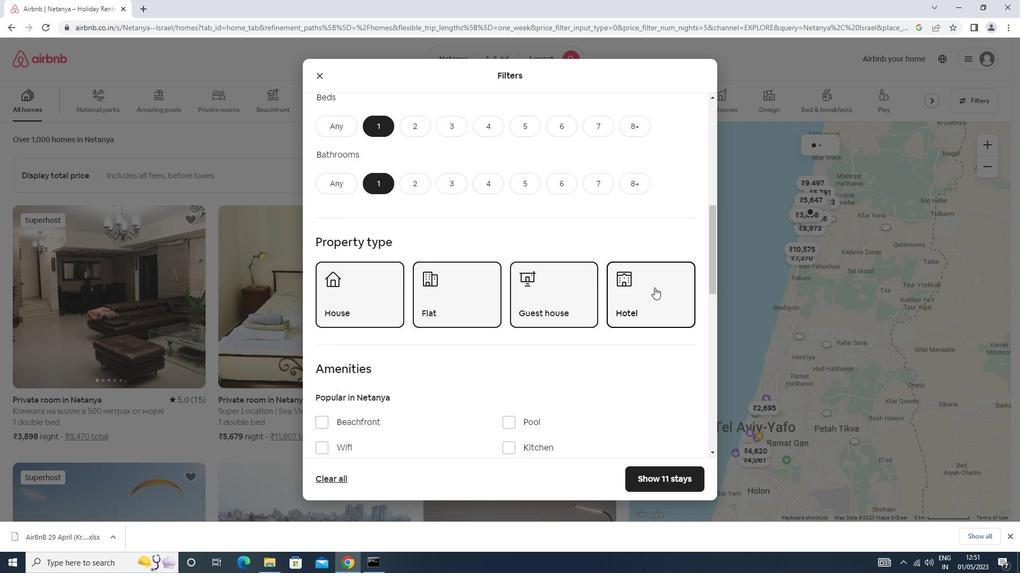 
Action: Mouse scrolled (654, 287) with delta (0, 0)
Screenshot: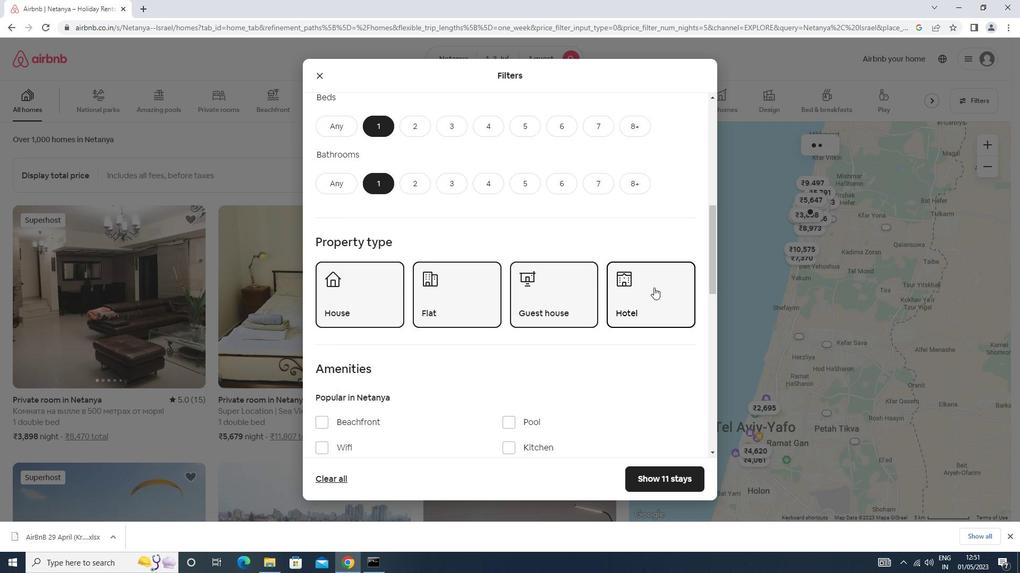 
Action: Mouse scrolled (654, 287) with delta (0, 0)
Screenshot: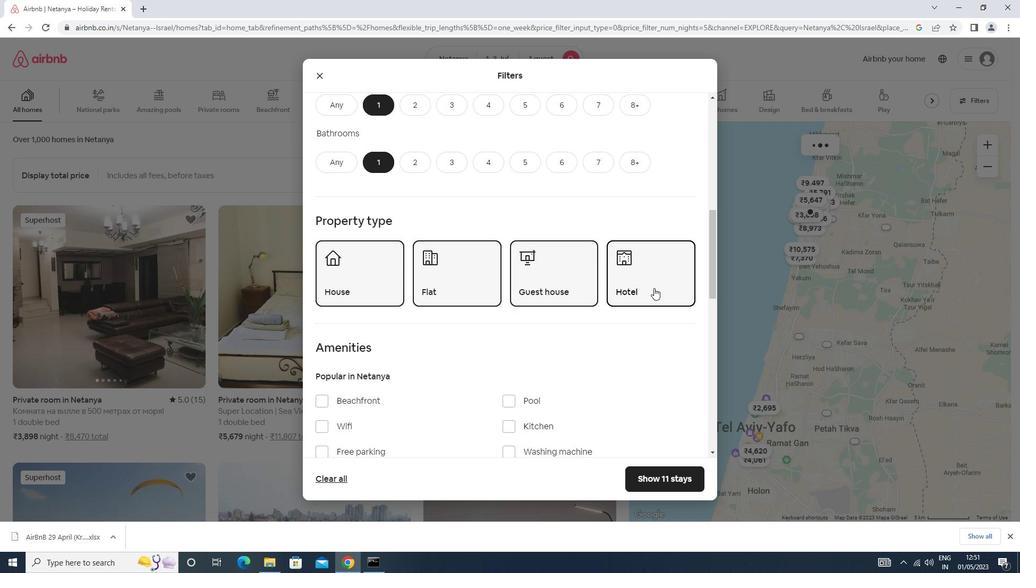 
Action: Mouse moved to (329, 285)
Screenshot: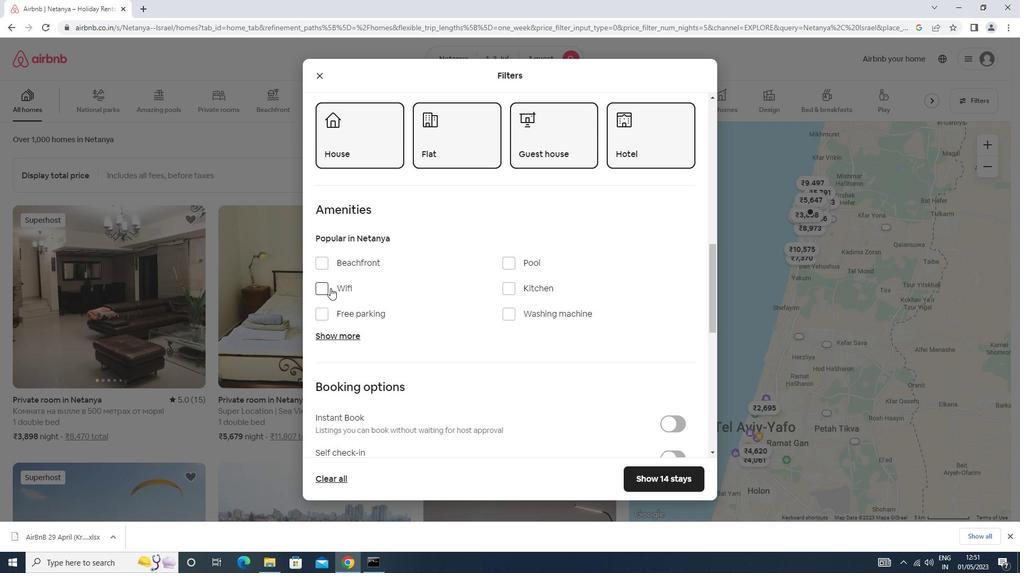 
Action: Mouse pressed left at (329, 285)
Screenshot: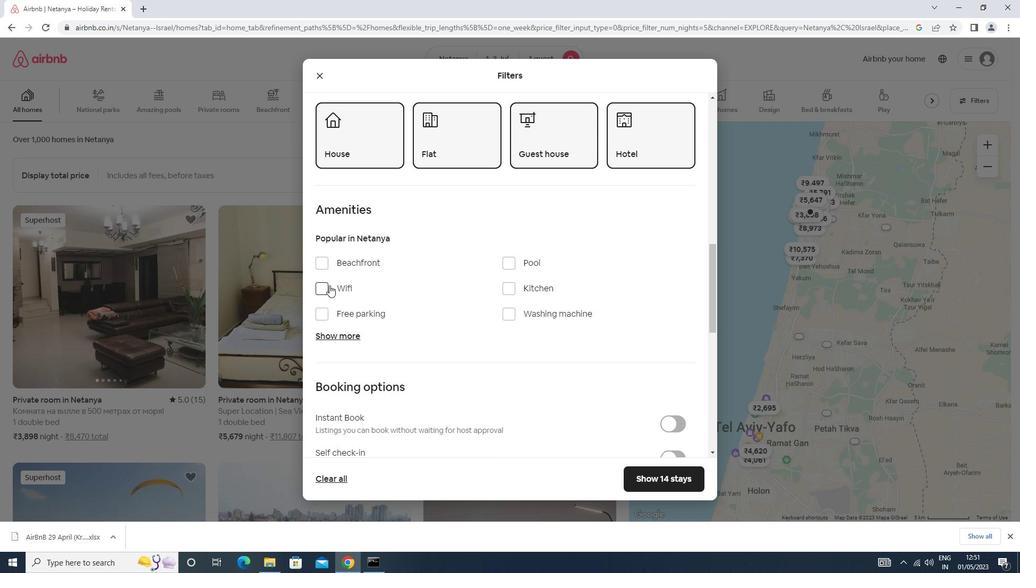 
Action: Mouse moved to (509, 308)
Screenshot: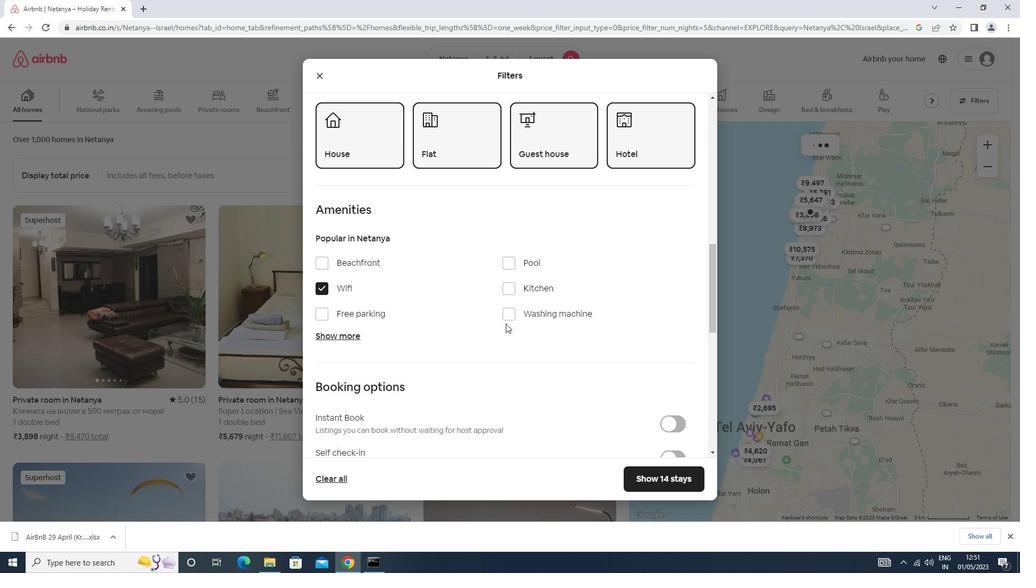 
Action: Mouse pressed left at (509, 308)
Screenshot: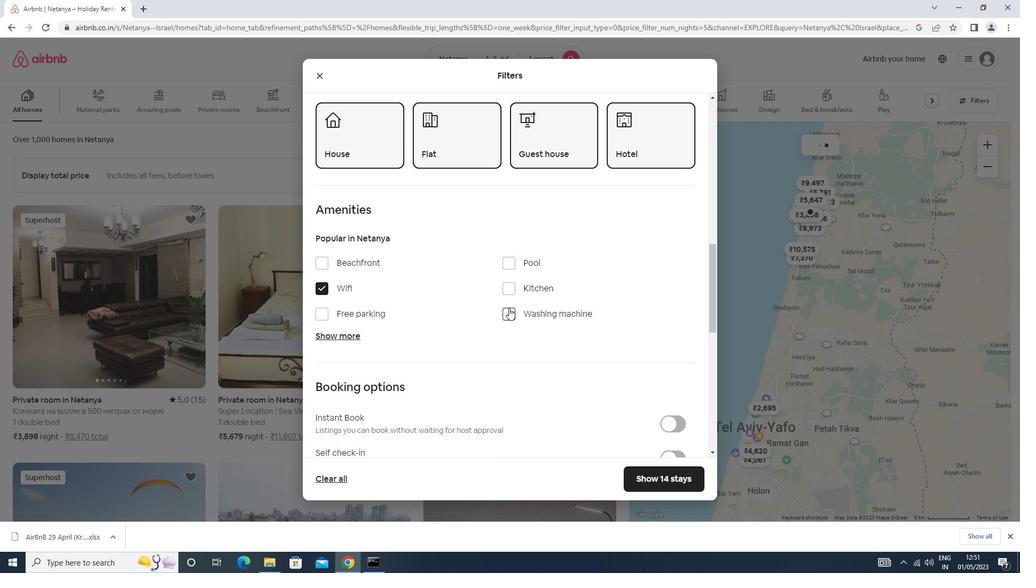 
Action: Mouse moved to (509, 308)
Screenshot: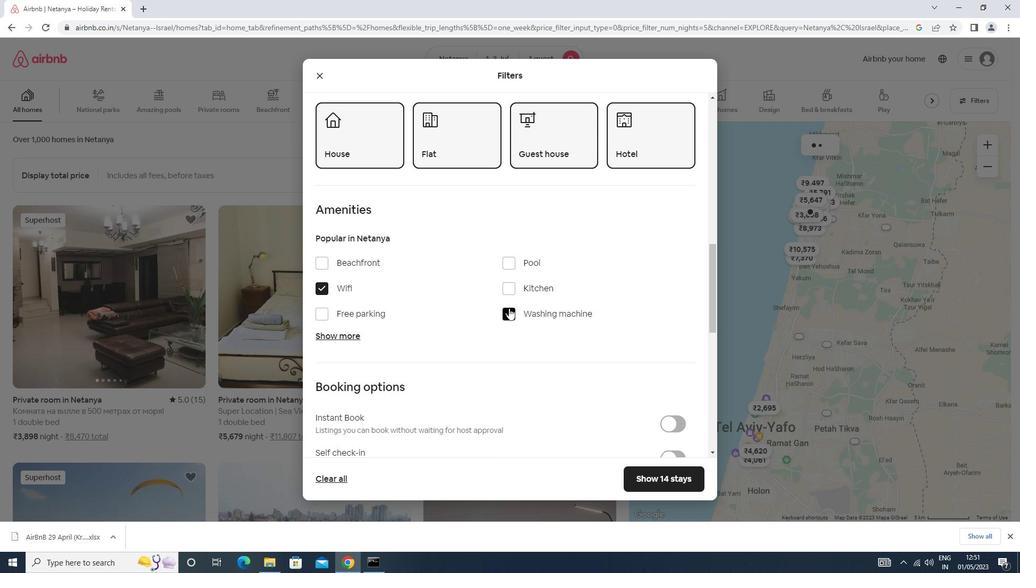 
Action: Mouse scrolled (509, 308) with delta (0, 0)
Screenshot: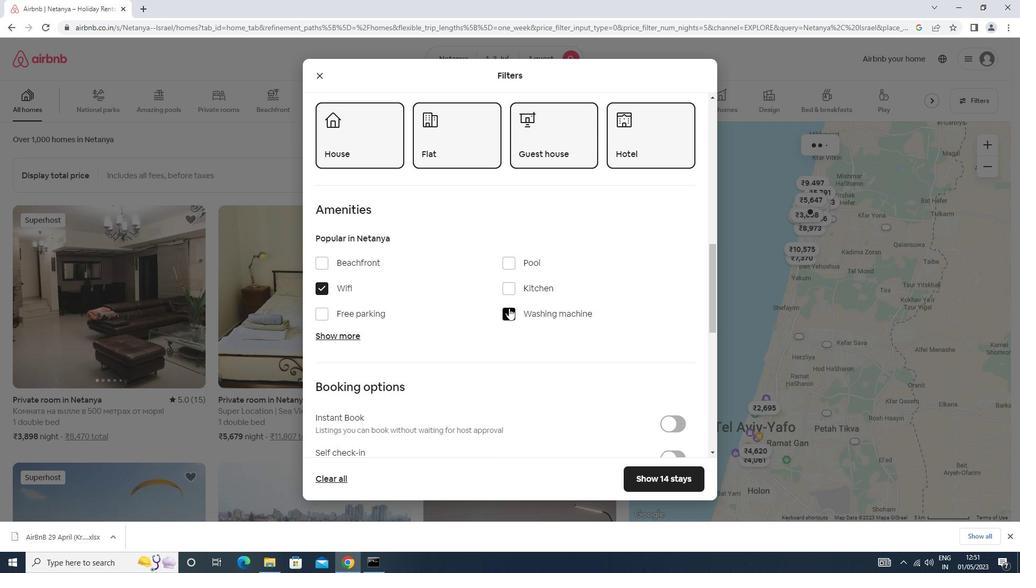 
Action: Mouse scrolled (509, 308) with delta (0, 0)
Screenshot: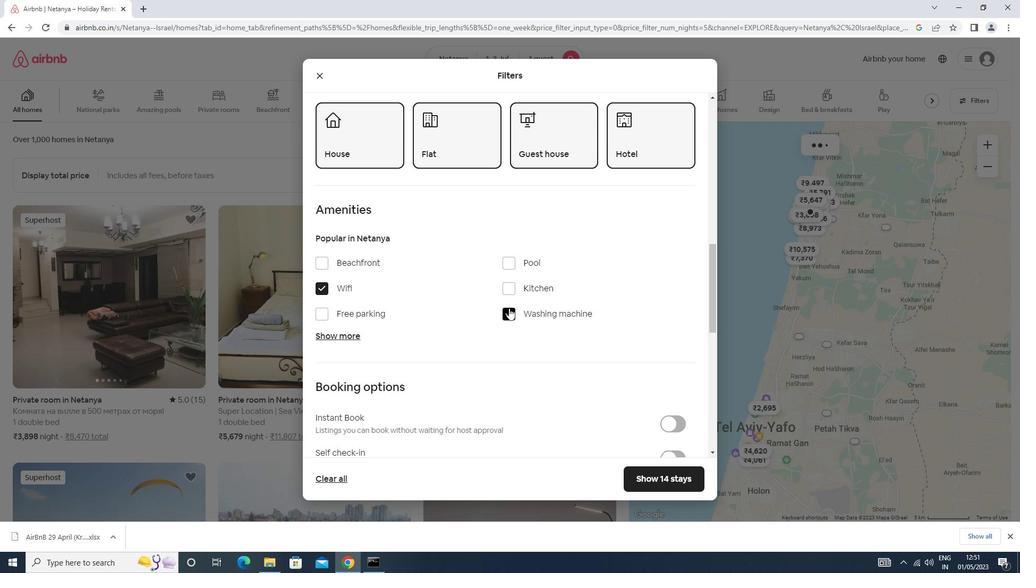 
Action: Mouse moved to (678, 353)
Screenshot: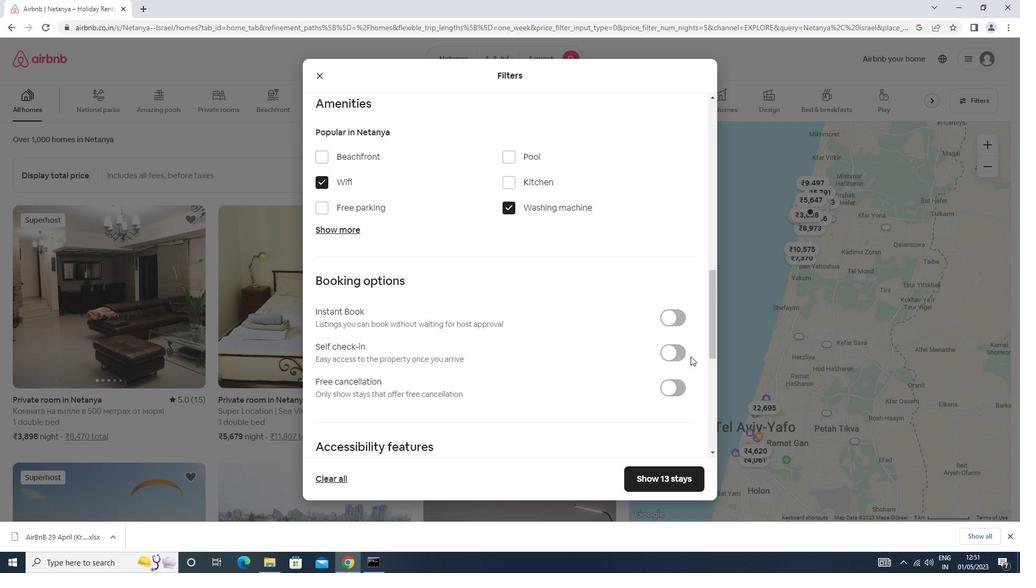 
Action: Mouse pressed left at (678, 353)
Screenshot: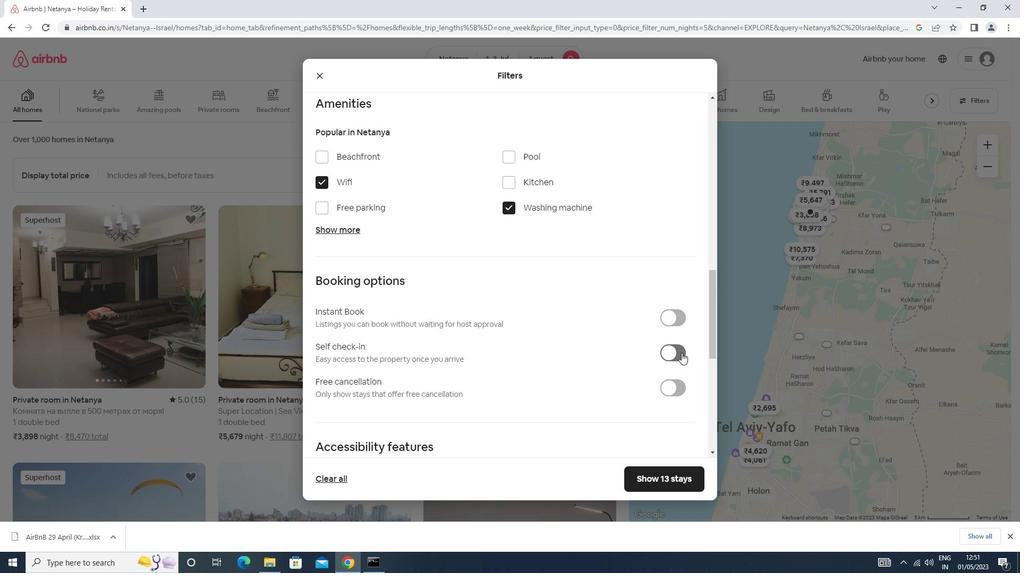
Action: Mouse moved to (675, 352)
Screenshot: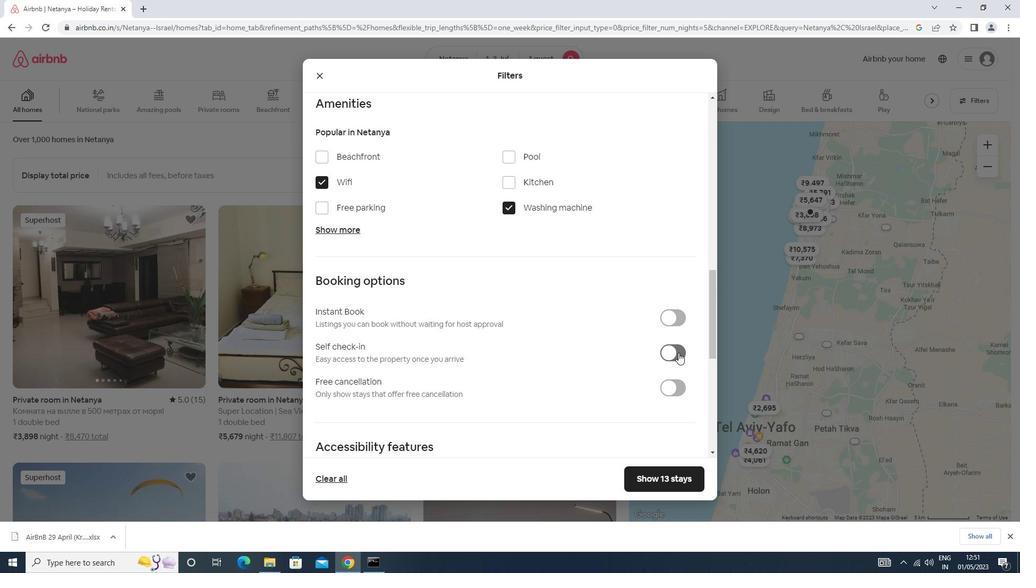 
Action: Mouse scrolled (675, 352) with delta (0, 0)
Screenshot: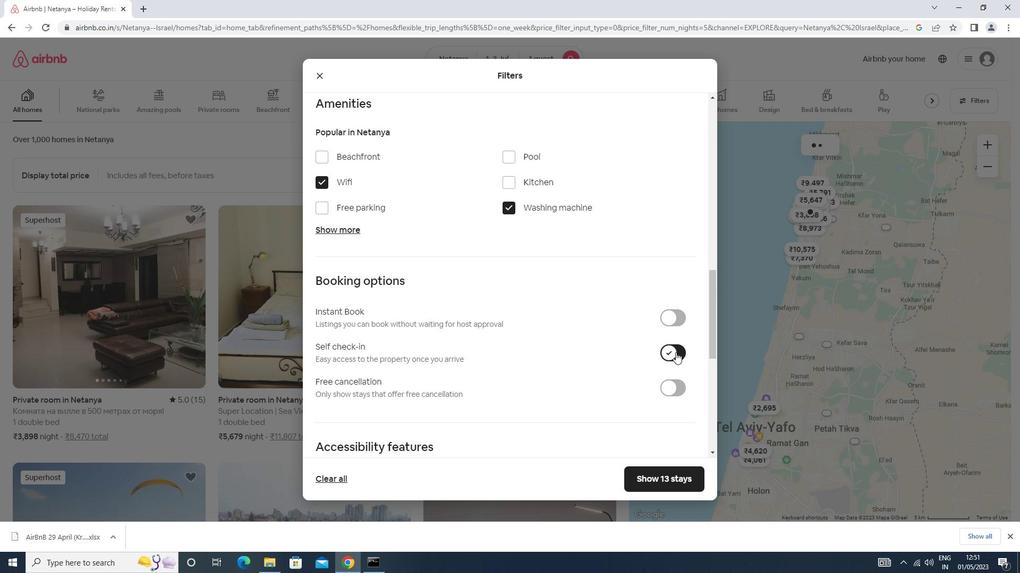 
Action: Mouse scrolled (675, 352) with delta (0, 0)
Screenshot: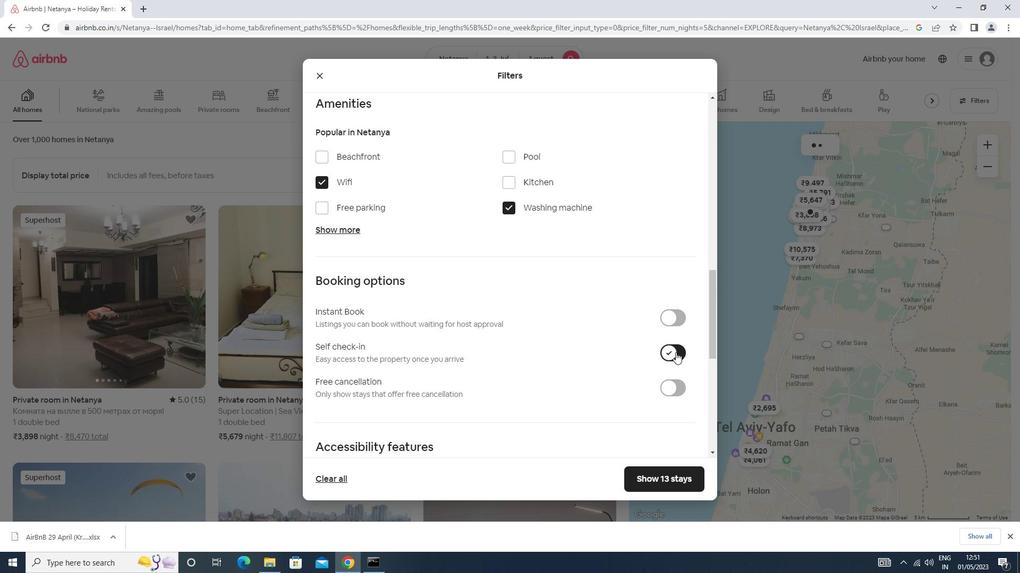 
Action: Mouse scrolled (675, 352) with delta (0, 0)
Screenshot: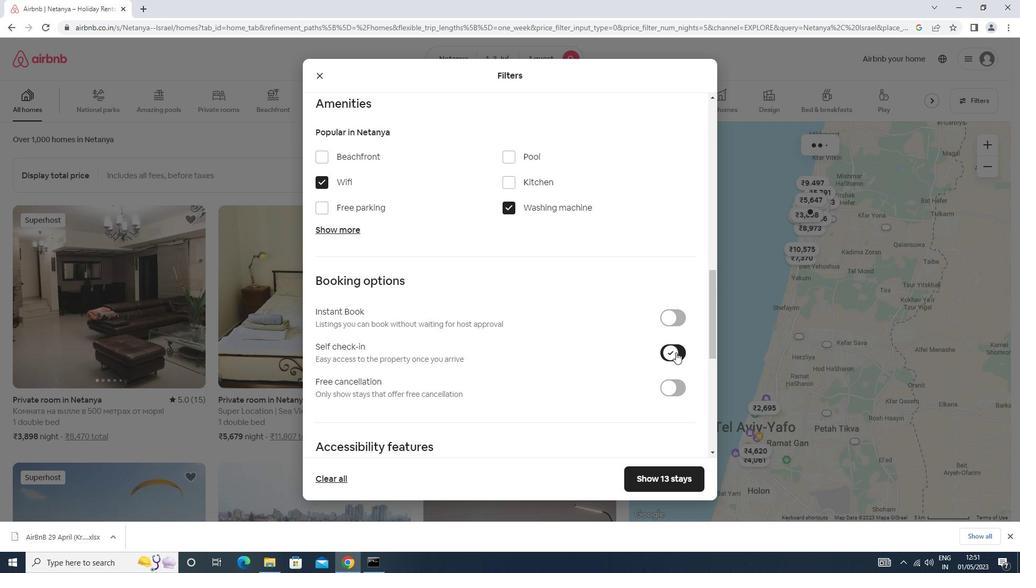 
Action: Mouse scrolled (675, 352) with delta (0, 0)
Screenshot: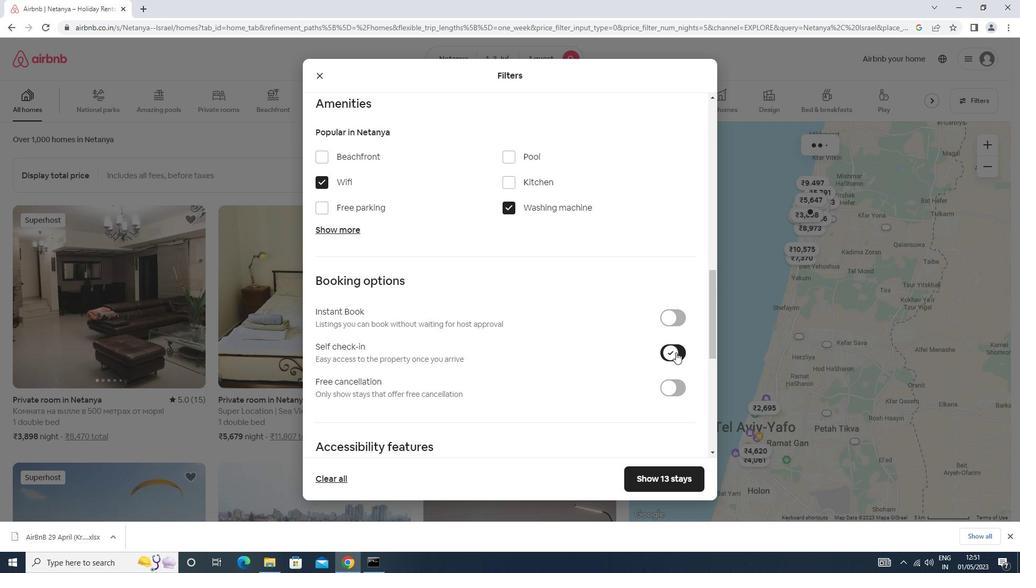 
Action: Mouse scrolled (675, 352) with delta (0, 0)
Screenshot: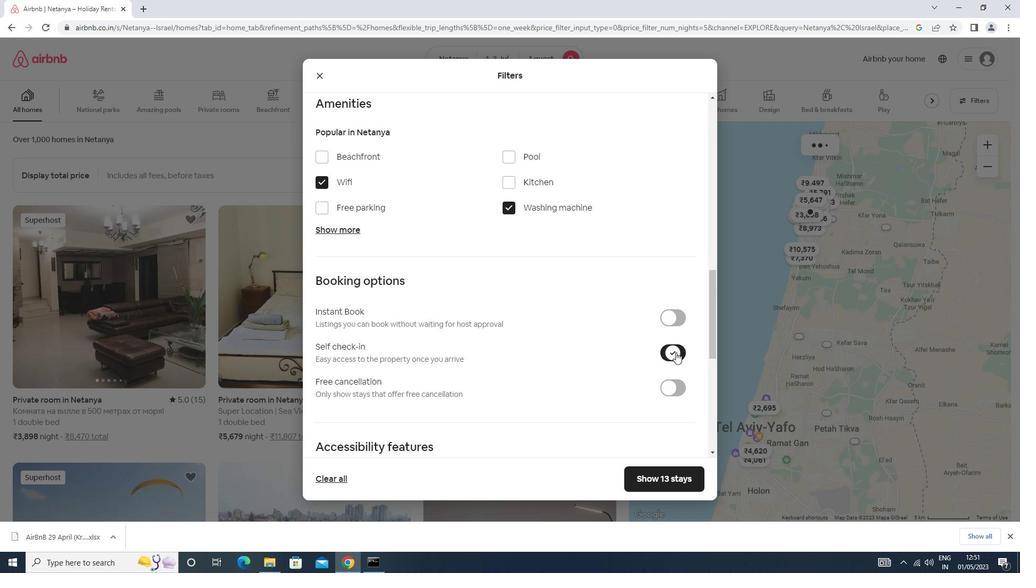 
Action: Mouse scrolled (675, 352) with delta (0, 0)
Screenshot: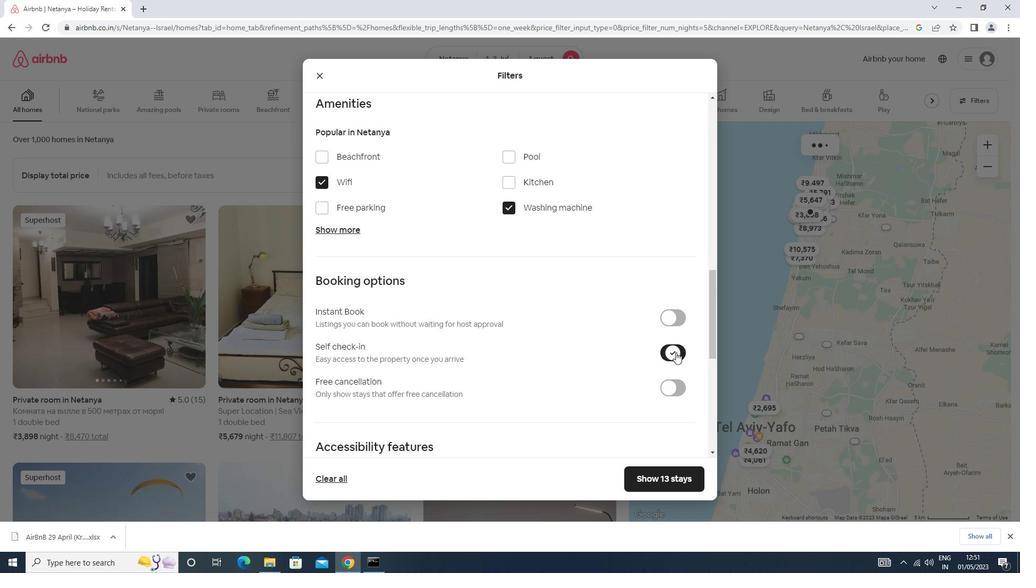 
Action: Mouse scrolled (675, 352) with delta (0, 0)
Screenshot: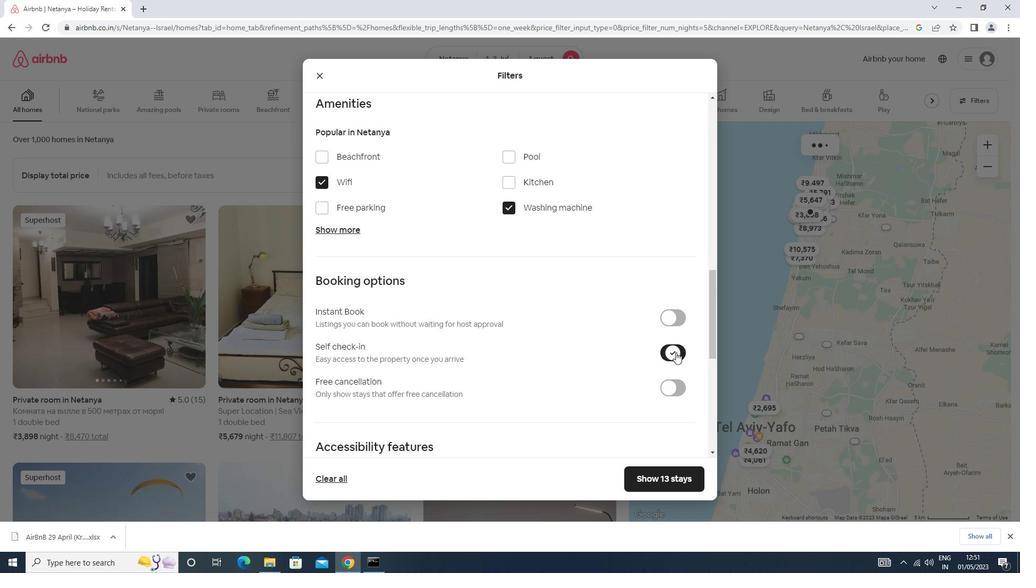 
Action: Mouse moved to (326, 380)
Screenshot: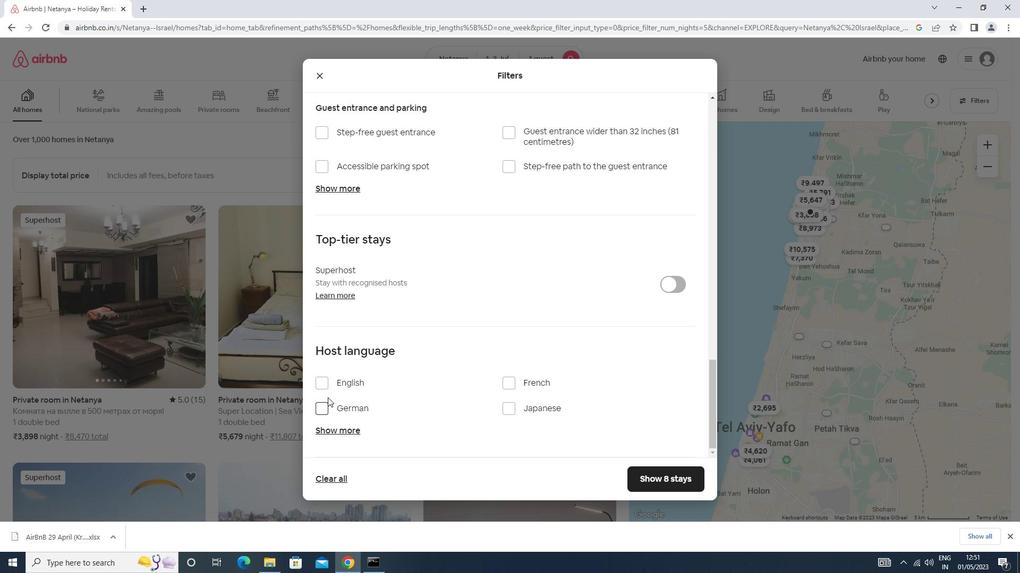 
Action: Mouse pressed left at (326, 380)
Screenshot: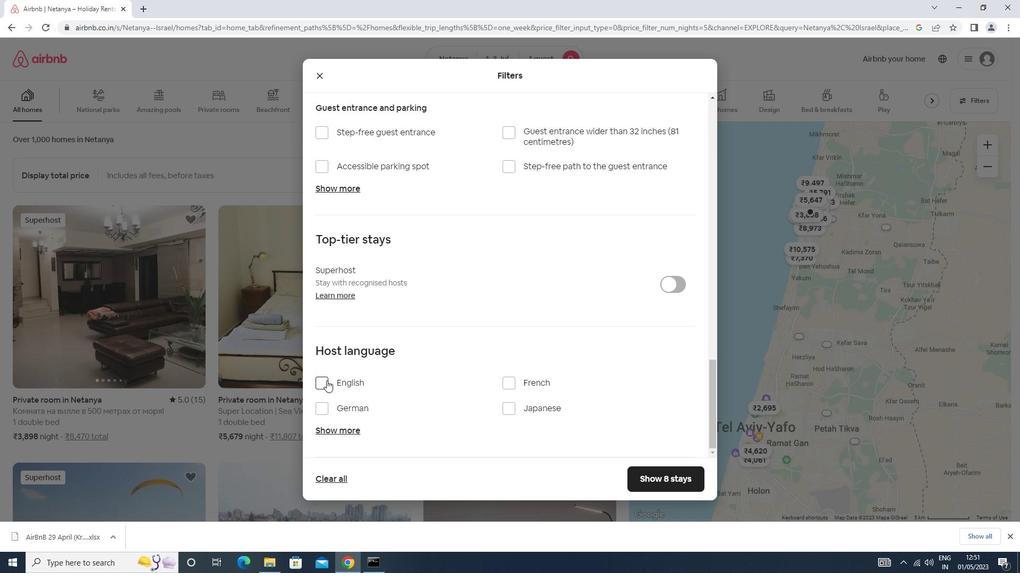 
Action: Mouse moved to (661, 477)
Screenshot: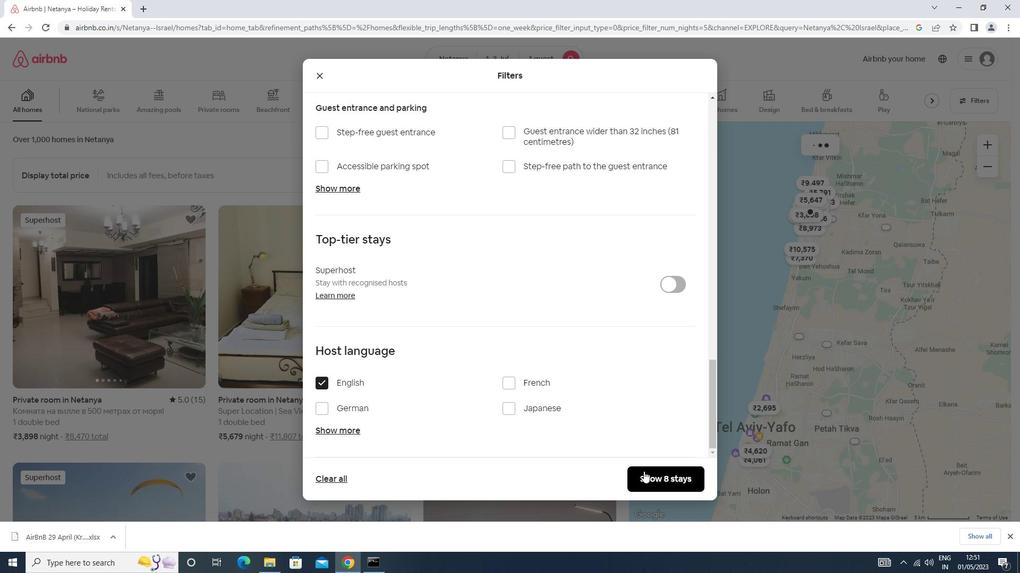
Action: Mouse pressed left at (661, 477)
Screenshot: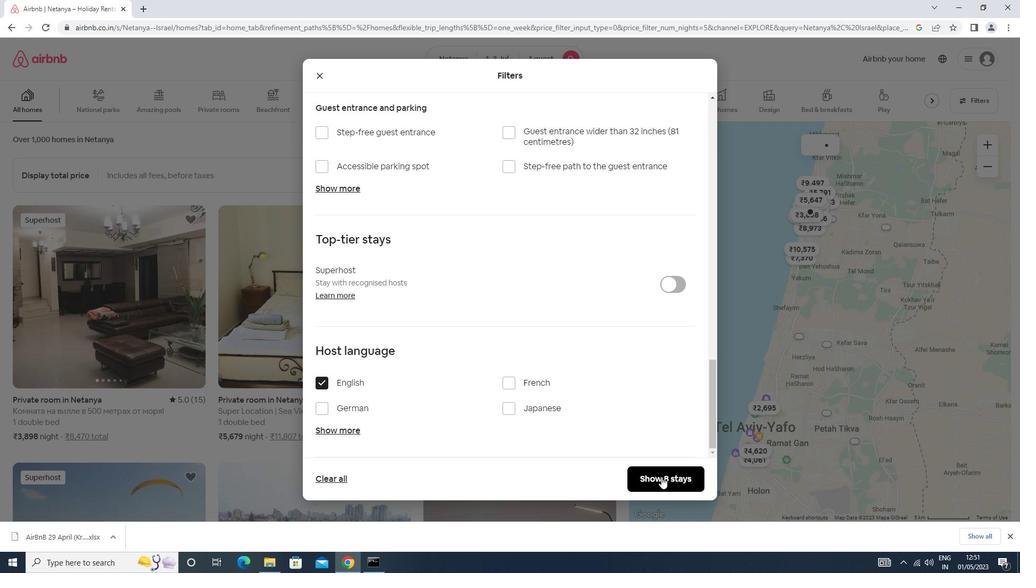 
Action: Mouse moved to (661, 472)
Screenshot: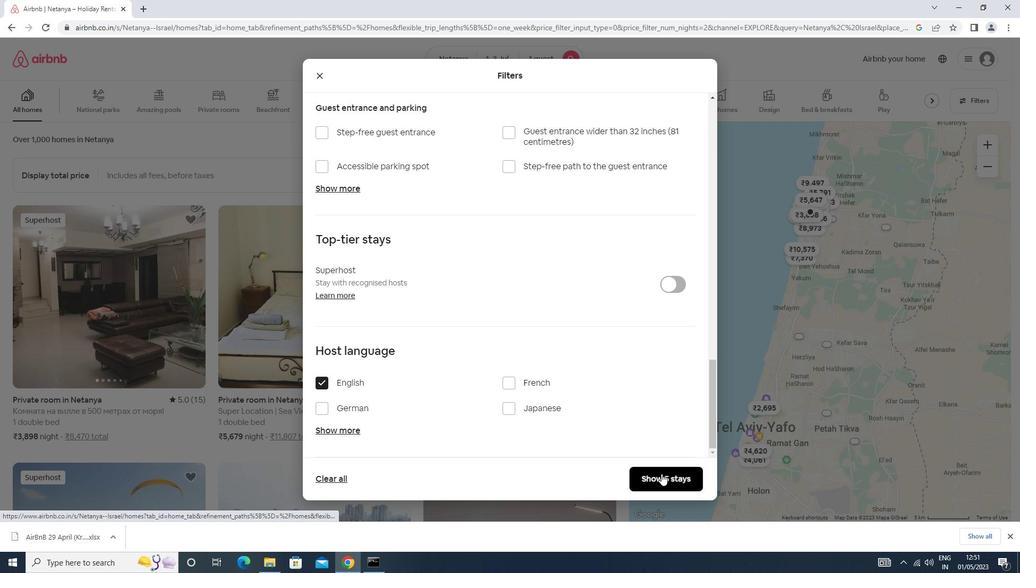 
